 Task: Create a blank project AgileMentor with privacy Public and default view as List and in the team Taskers . Create three sections in the project as To-Do, Doing and Done
Action: Mouse moved to (83, 353)
Screenshot: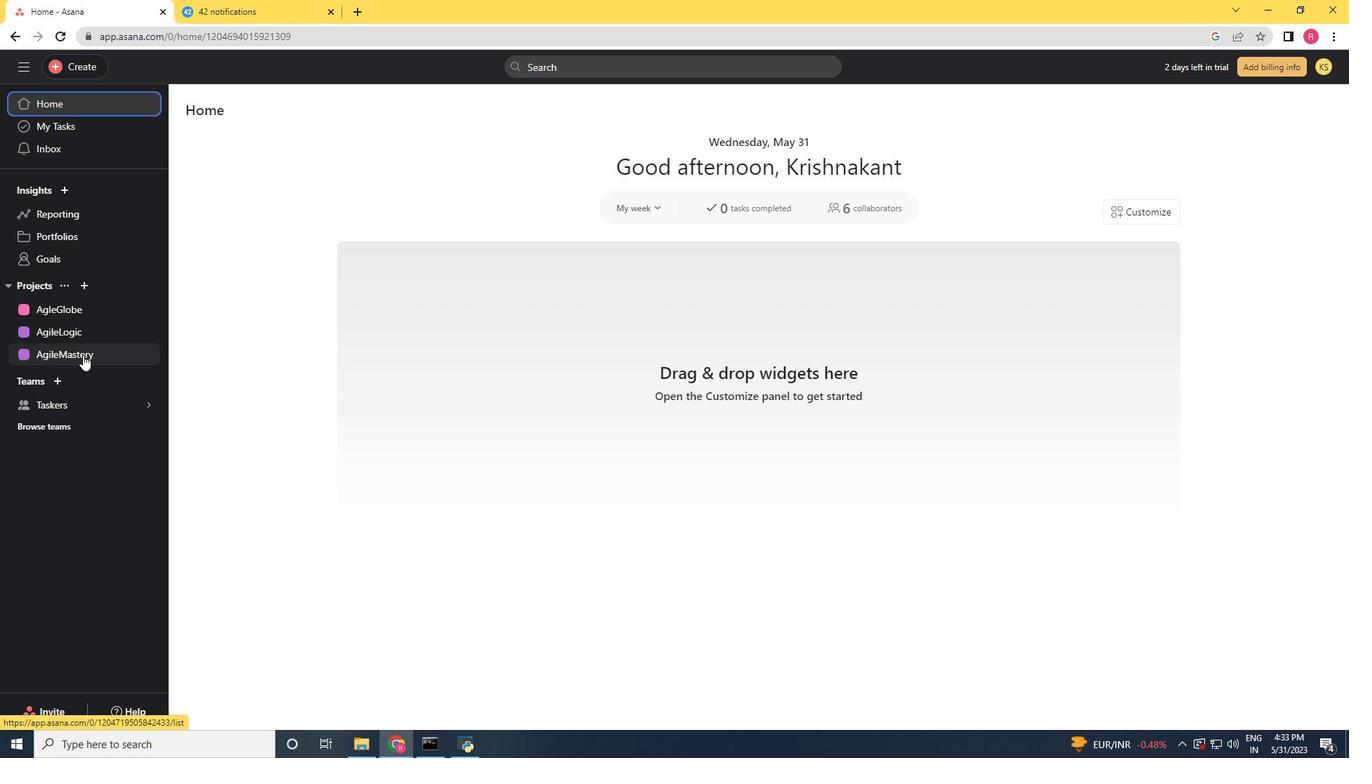 
Action: Mouse pressed left at (82, 354)
Screenshot: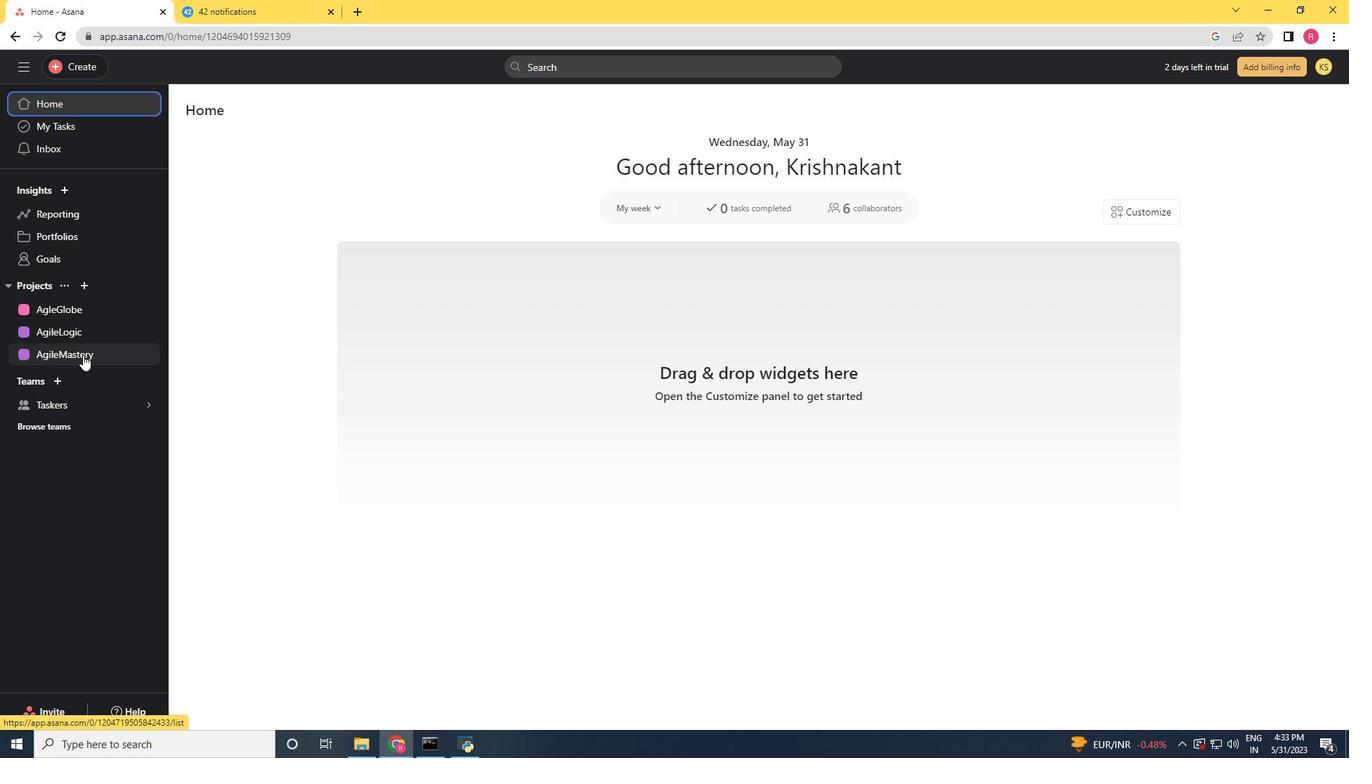 
Action: Mouse moved to (1297, 117)
Screenshot: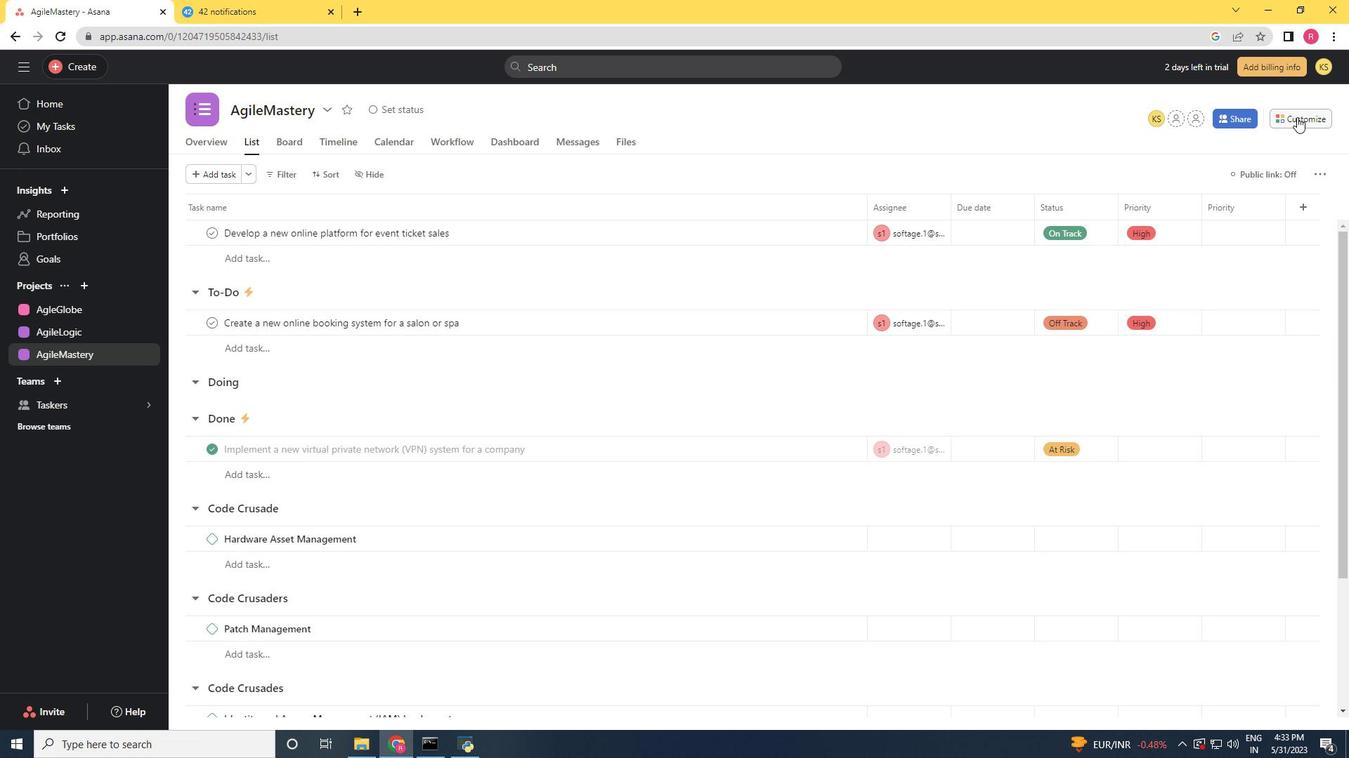 
Action: Mouse pressed left at (1297, 117)
Screenshot: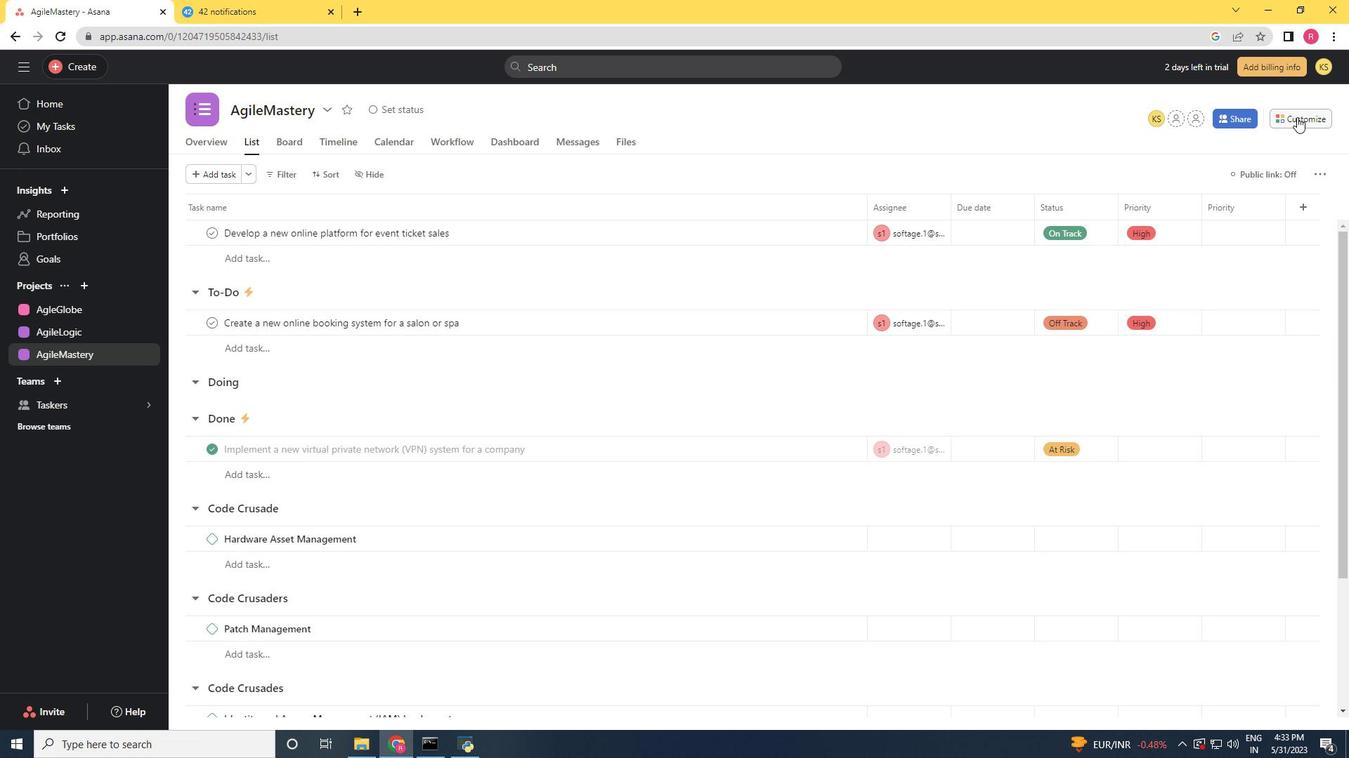 
Action: Mouse moved to (75, 62)
Screenshot: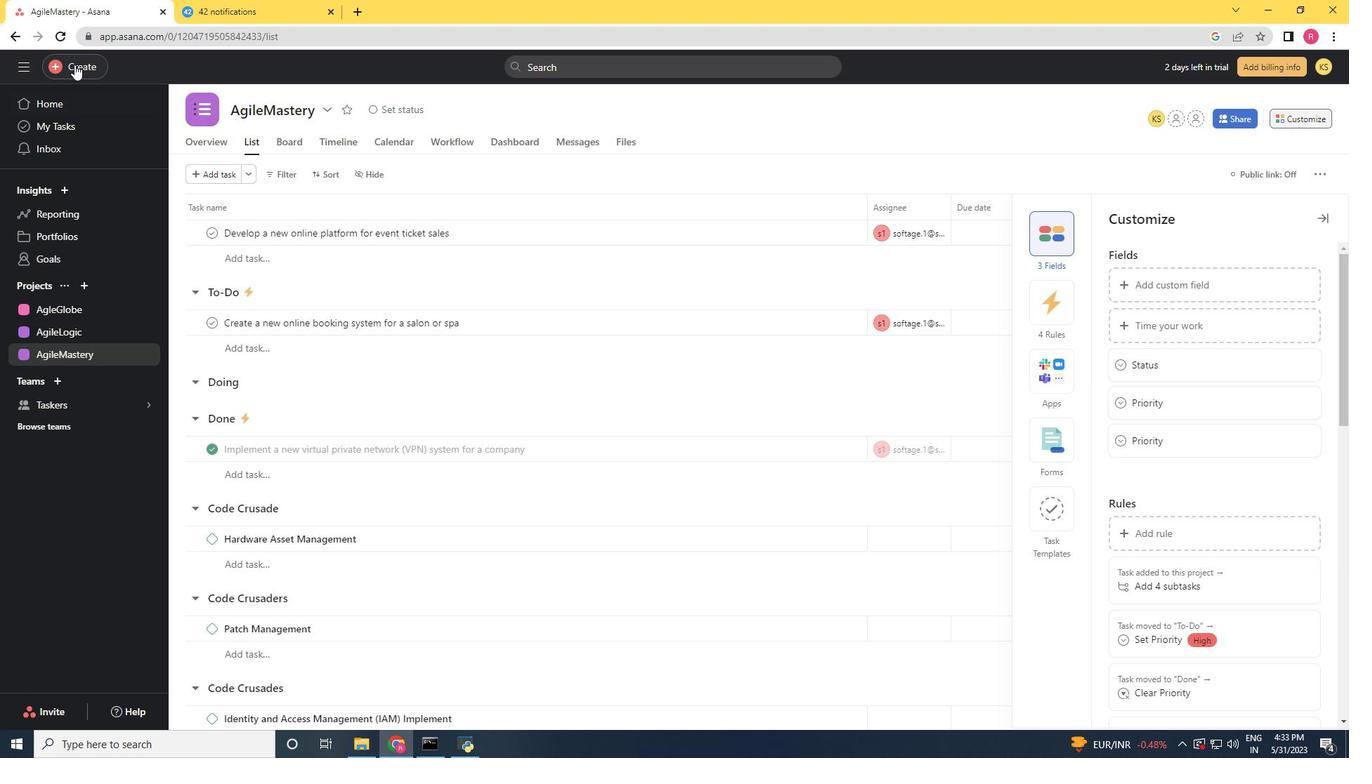 
Action: Mouse pressed left at (75, 62)
Screenshot: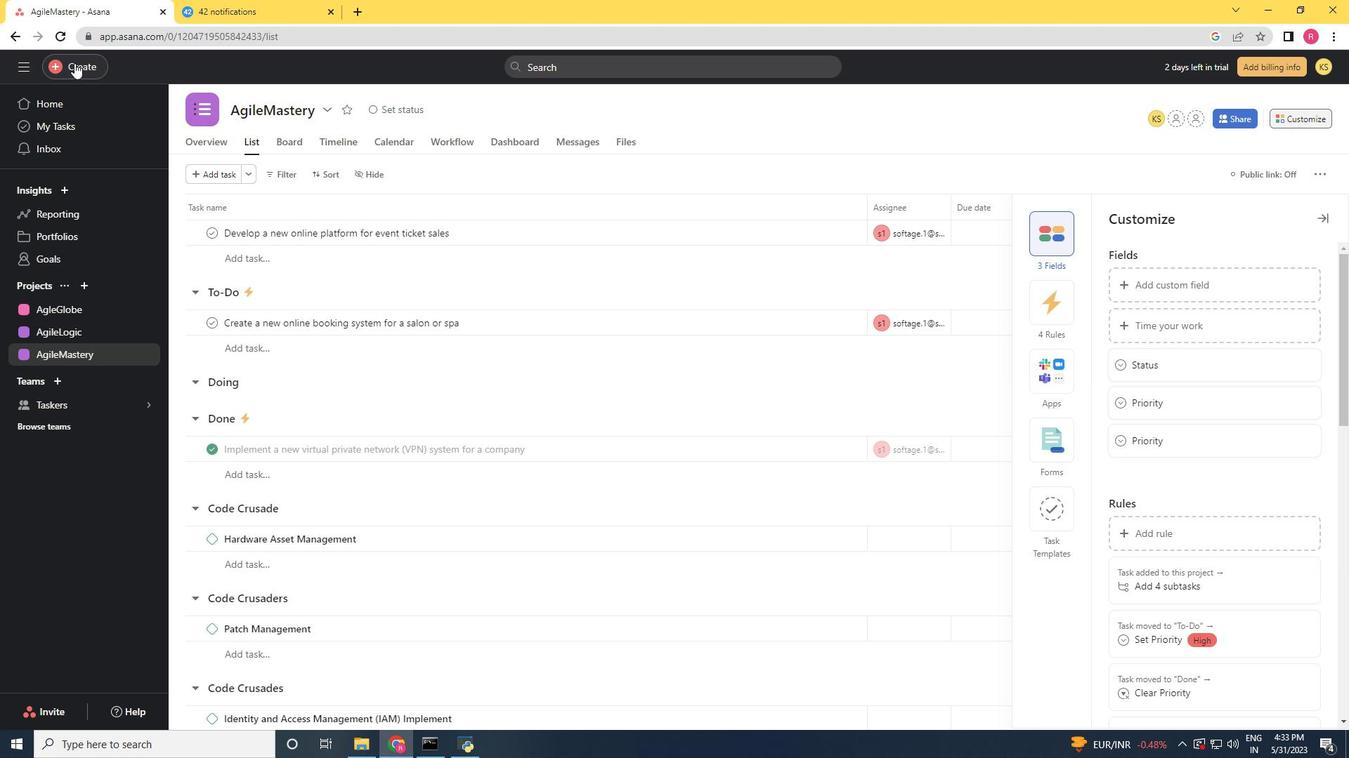 
Action: Mouse moved to (153, 90)
Screenshot: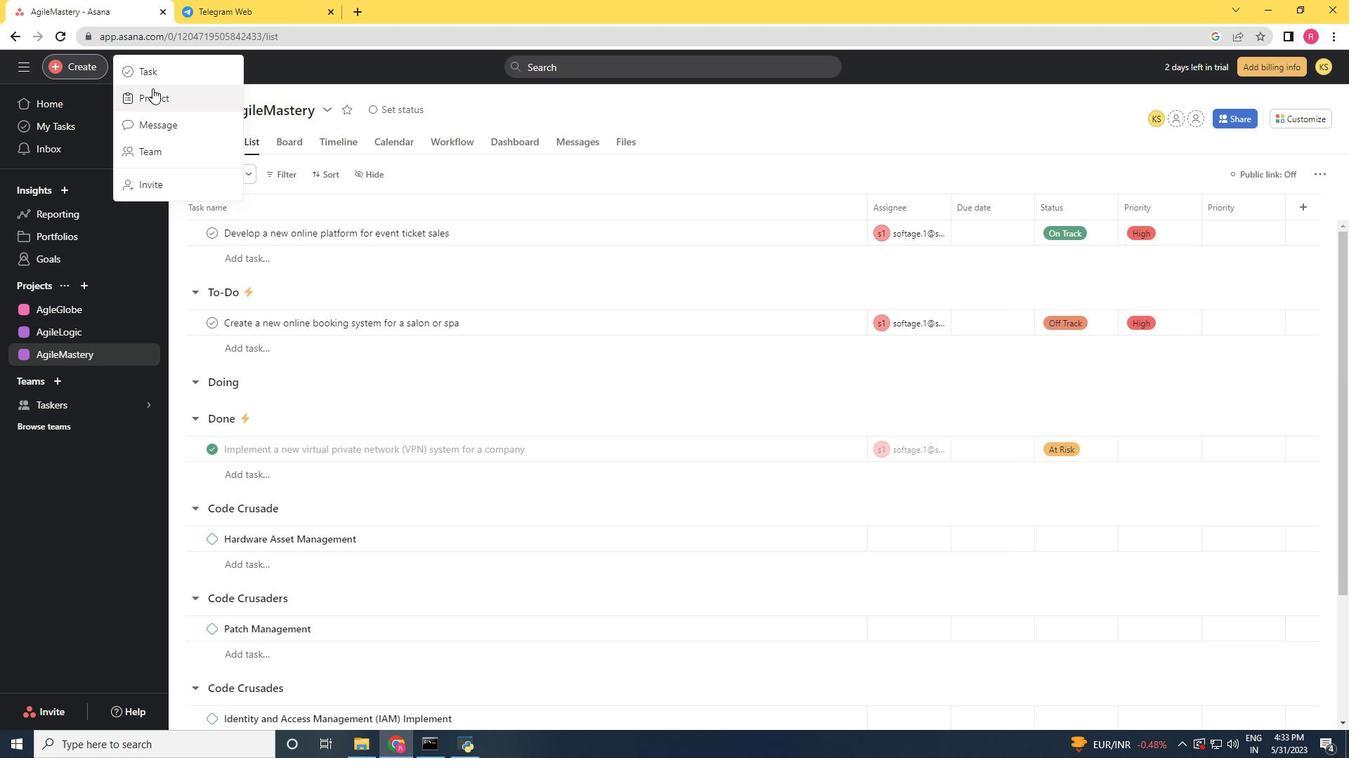 
Action: Mouse pressed left at (153, 90)
Screenshot: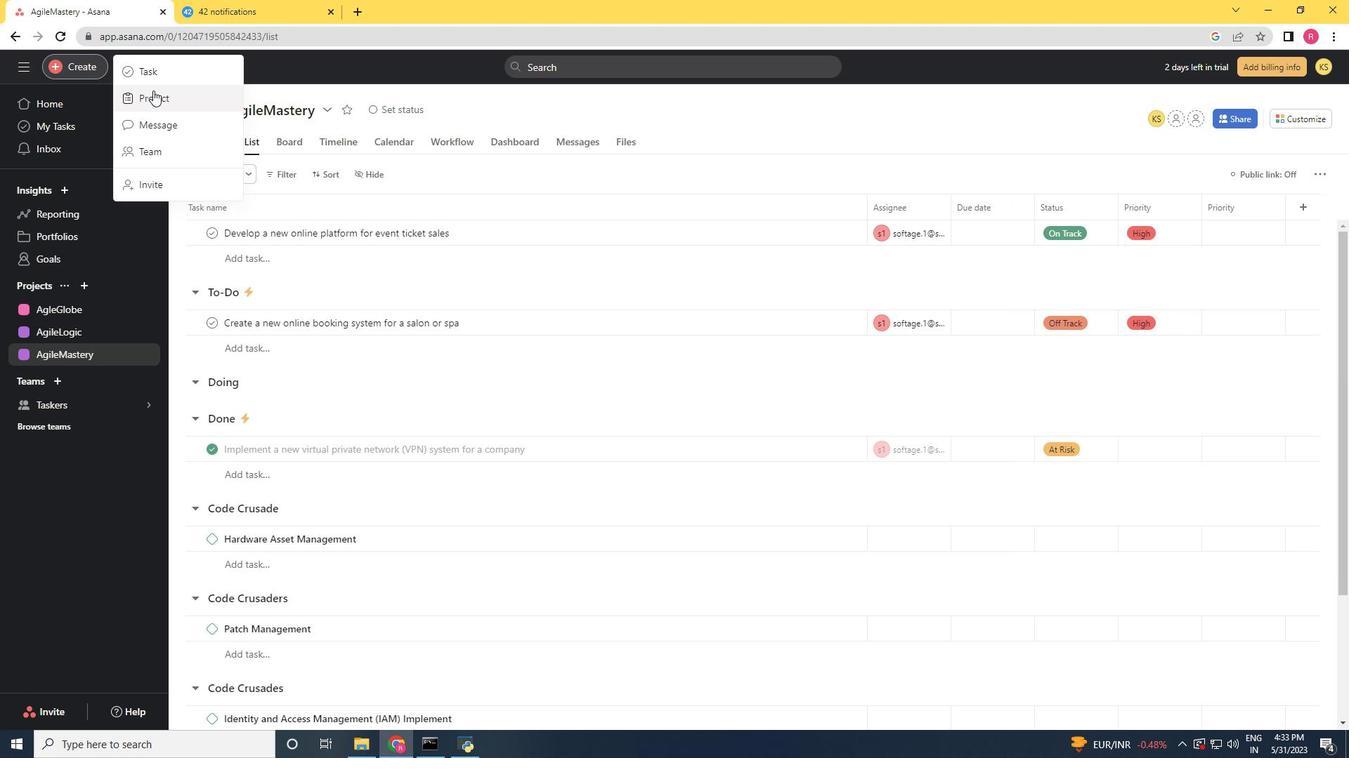 
Action: Mouse moved to (569, 380)
Screenshot: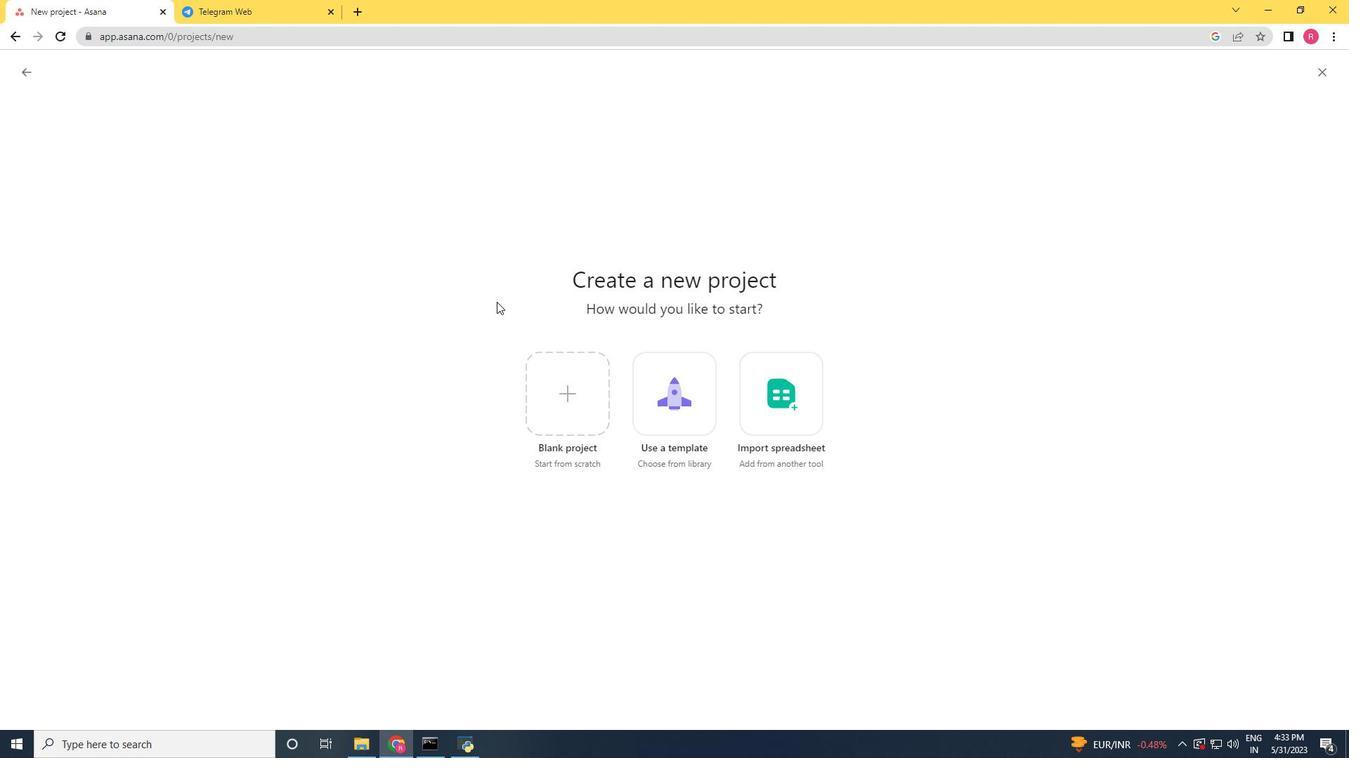 
Action: Mouse pressed left at (569, 380)
Screenshot: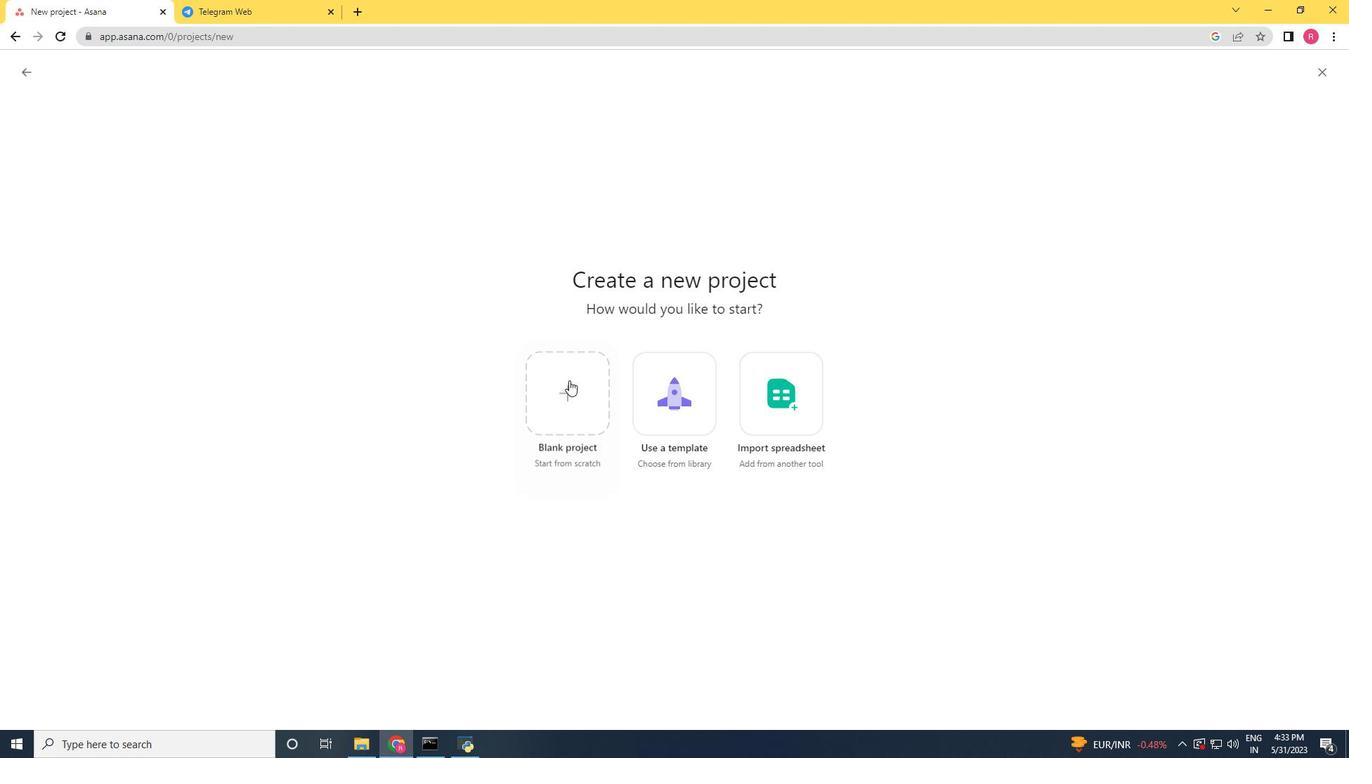
Action: Mouse moved to (569, 382)
Screenshot: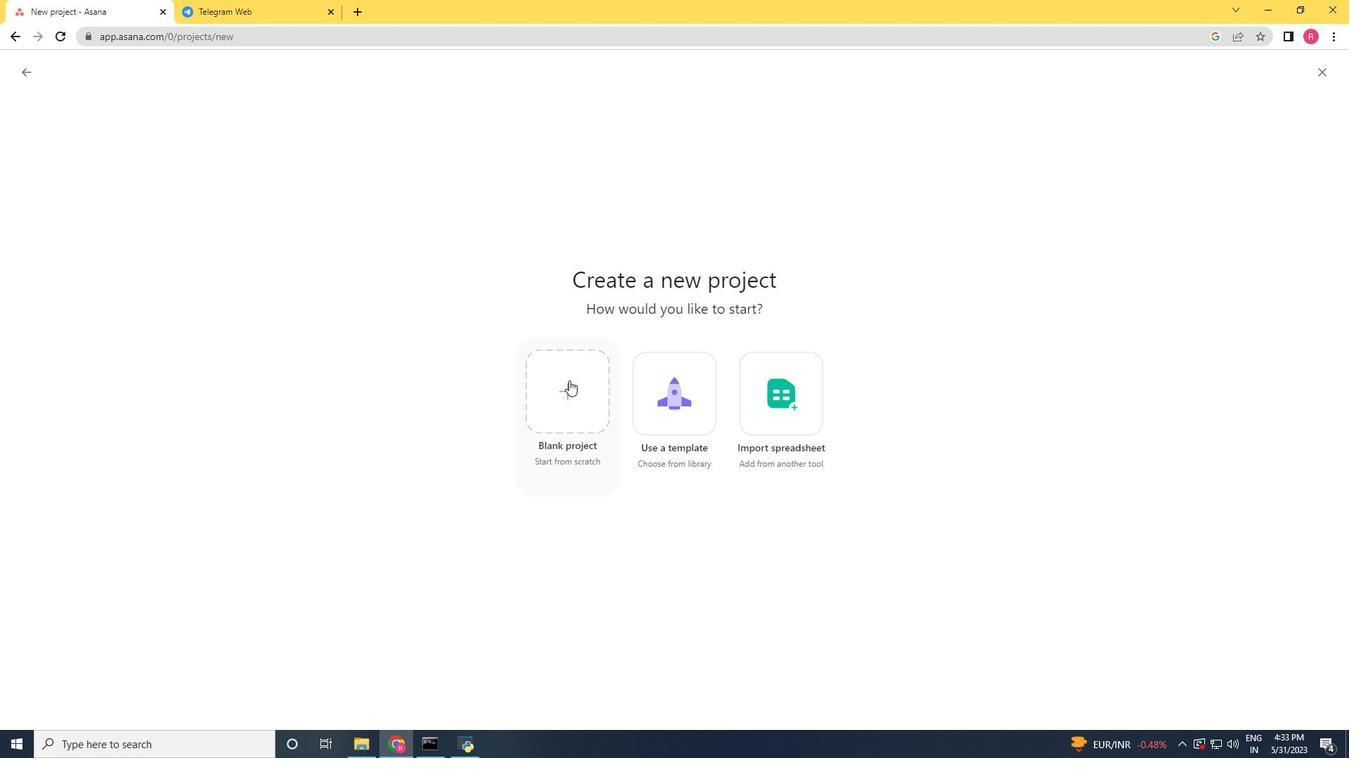 
Action: Key pressed <Key.shift>Agile<Key.space><Key.backspace><Key.shift><Key.shift><Key.shift><Key.shift><Key.shift><Key.shift><Key.shift><Key.shift>Mentor
Screenshot: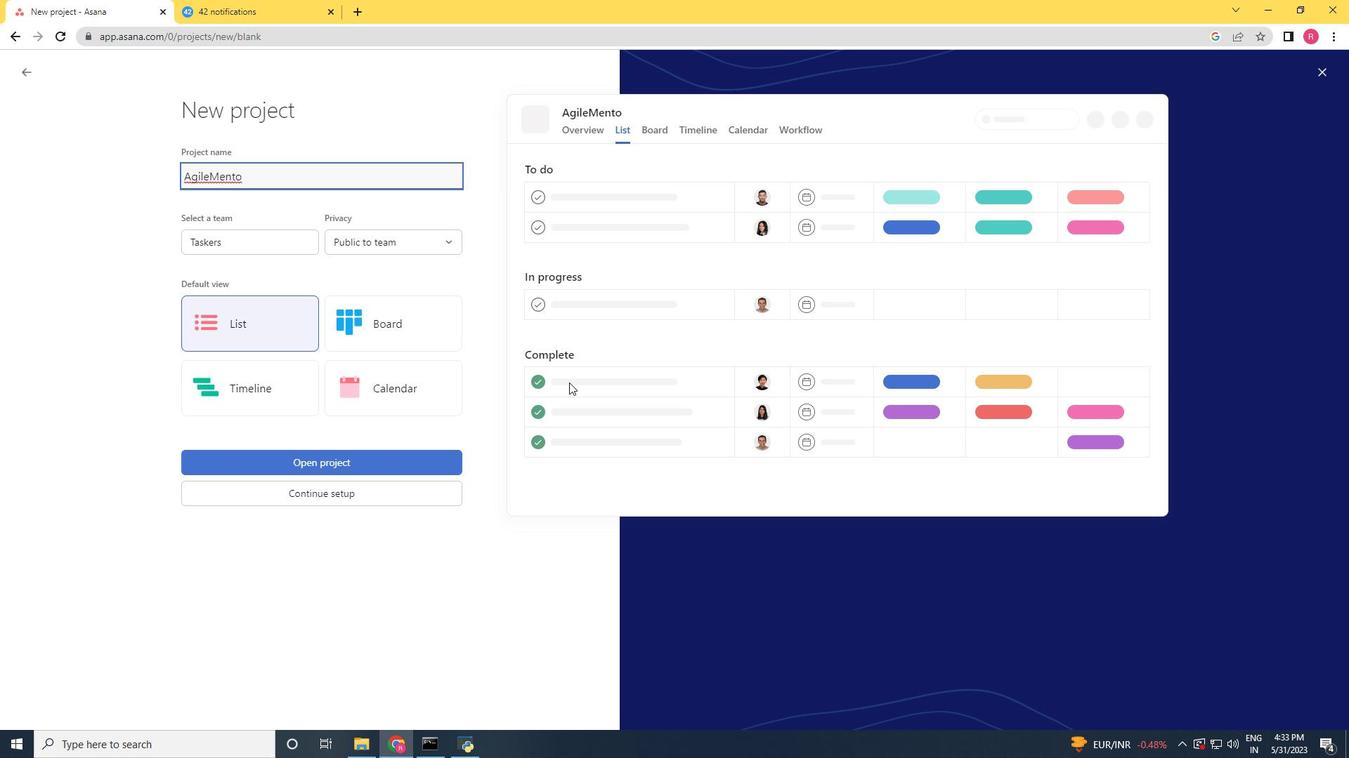 
Action: Mouse moved to (394, 241)
Screenshot: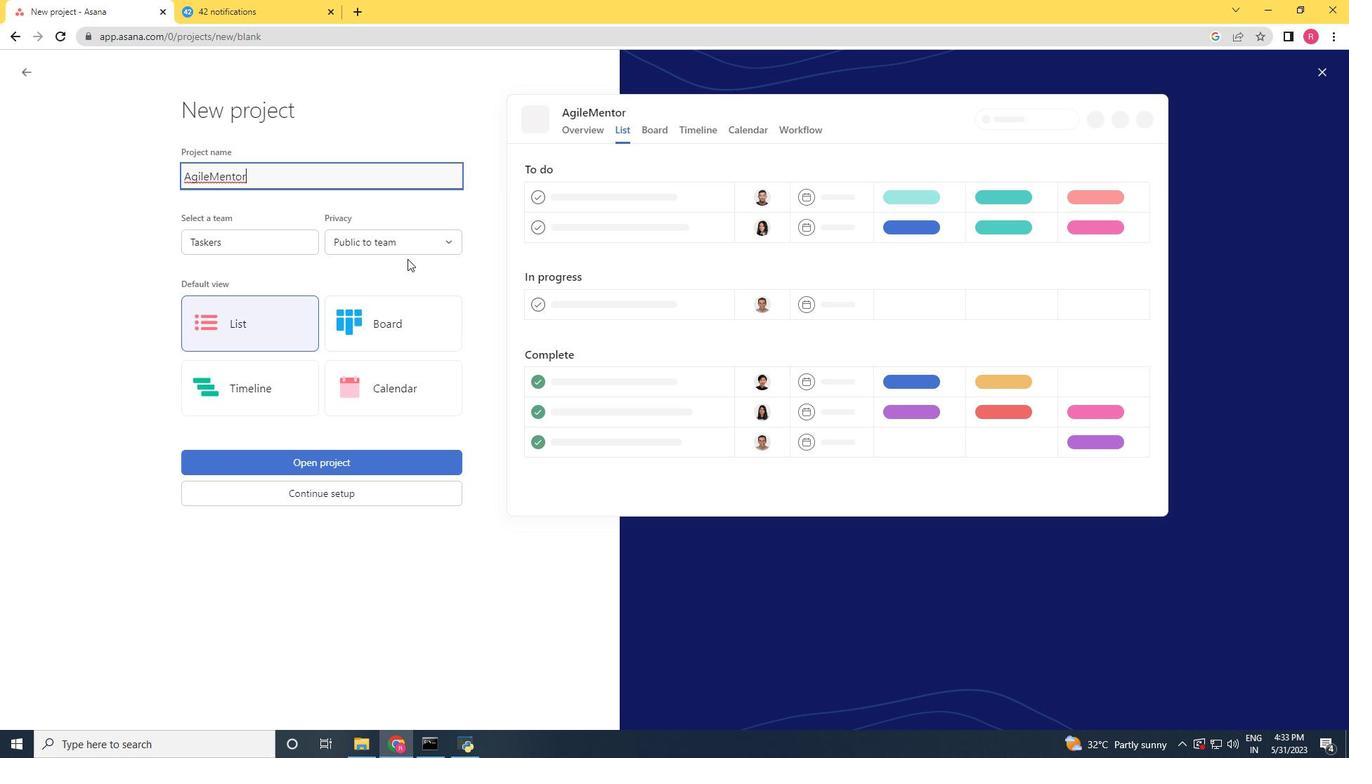 
Action: Mouse pressed left at (394, 241)
Screenshot: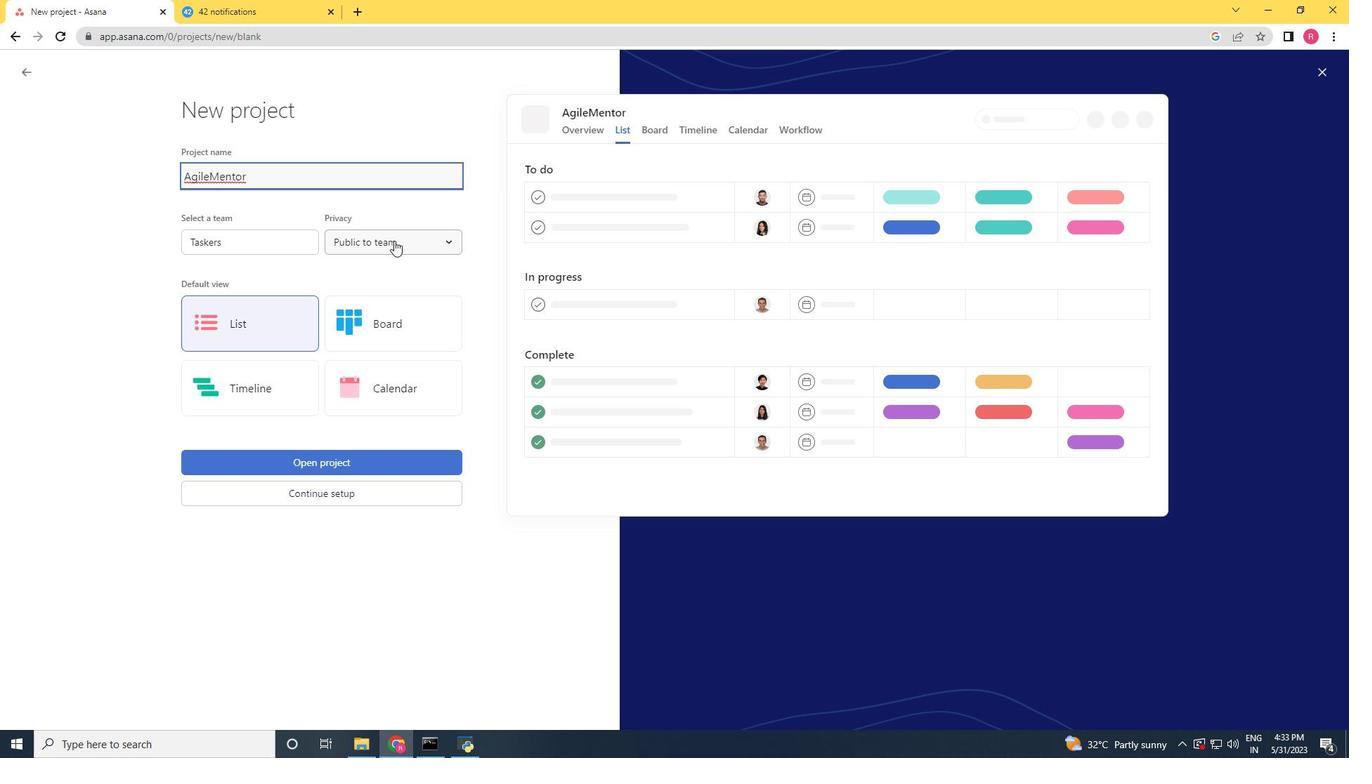 
Action: Mouse moved to (401, 264)
Screenshot: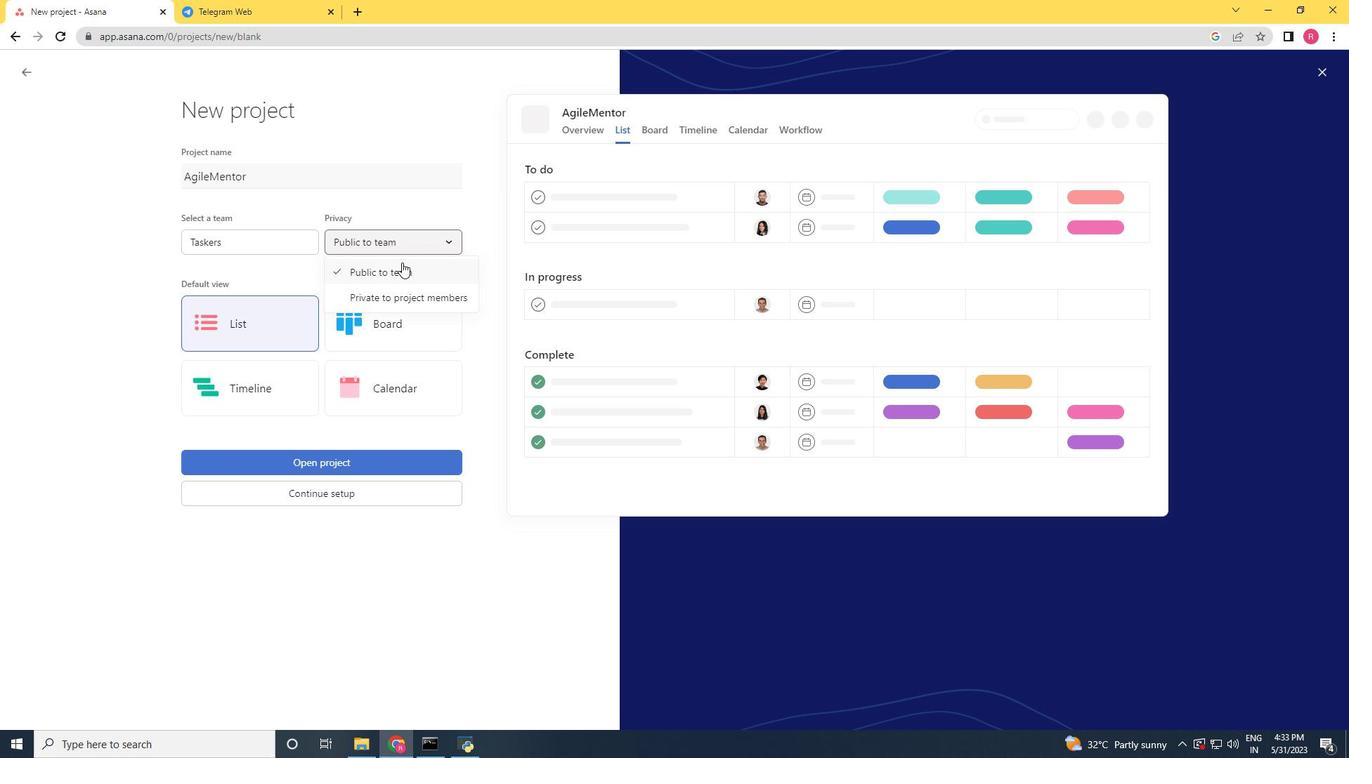 
Action: Mouse pressed left at (401, 264)
Screenshot: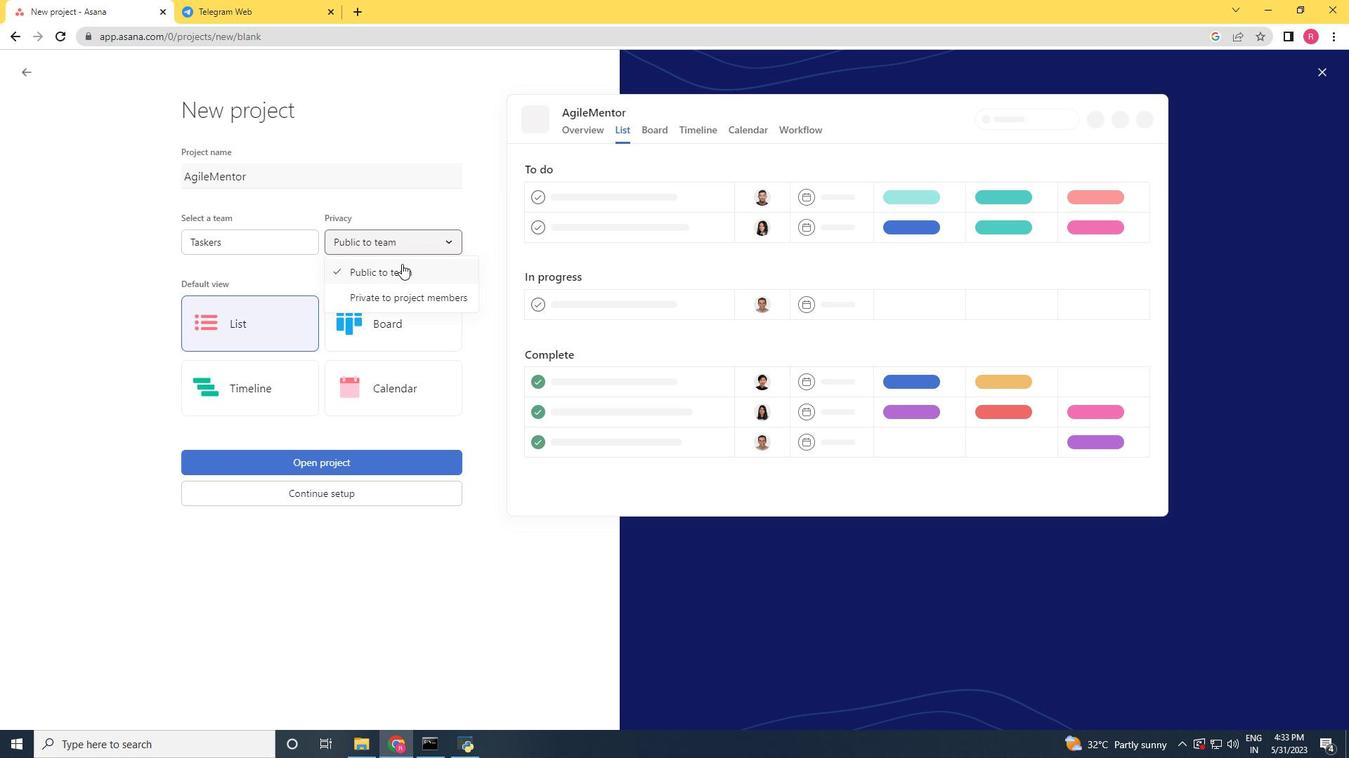 
Action: Mouse moved to (274, 319)
Screenshot: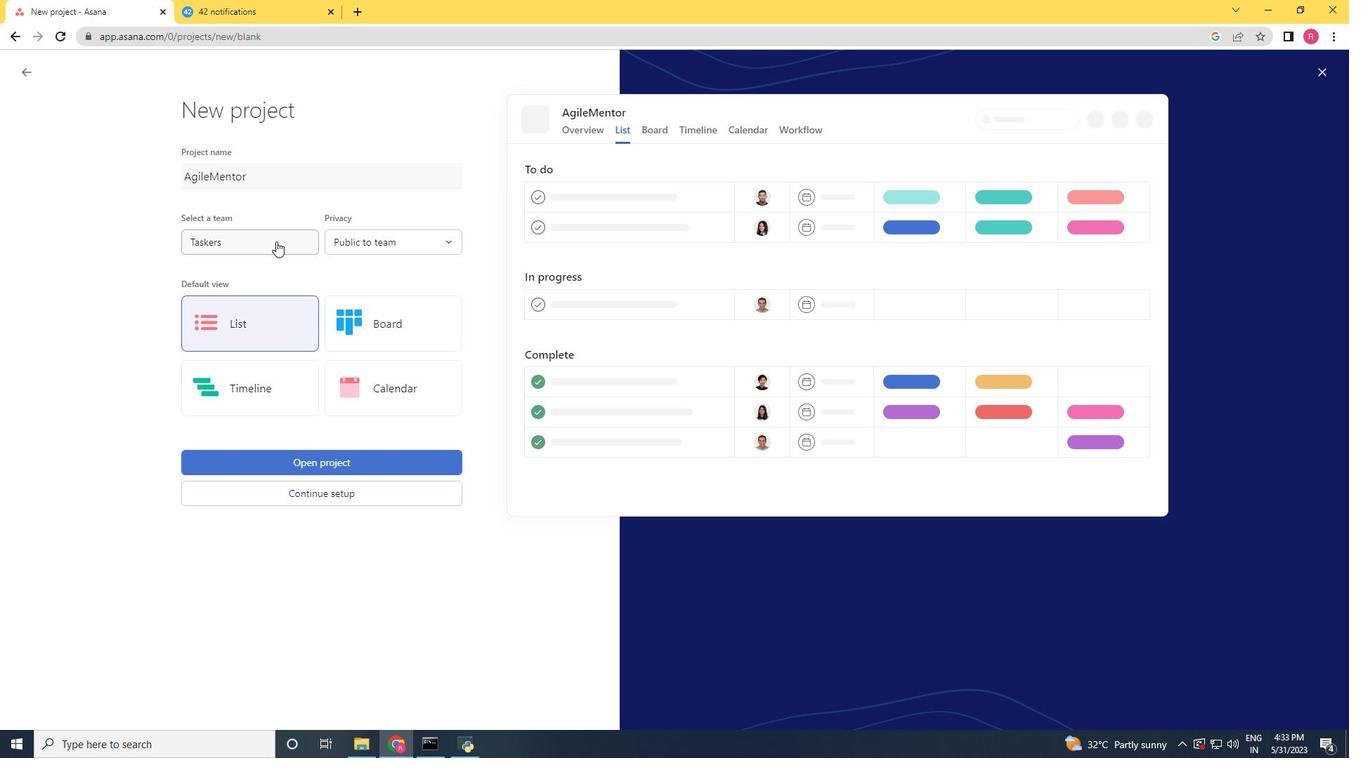 
Action: Mouse pressed left at (274, 319)
Screenshot: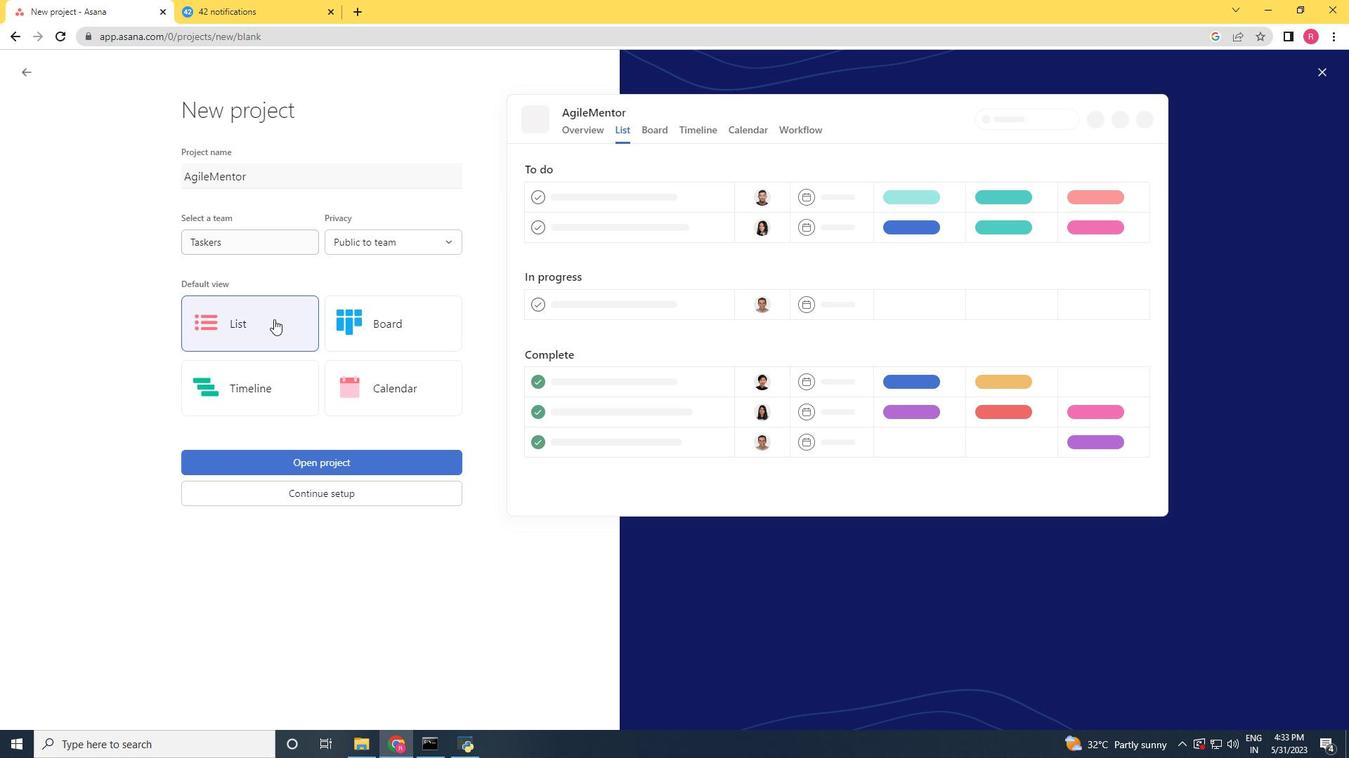 
Action: Mouse moved to (243, 232)
Screenshot: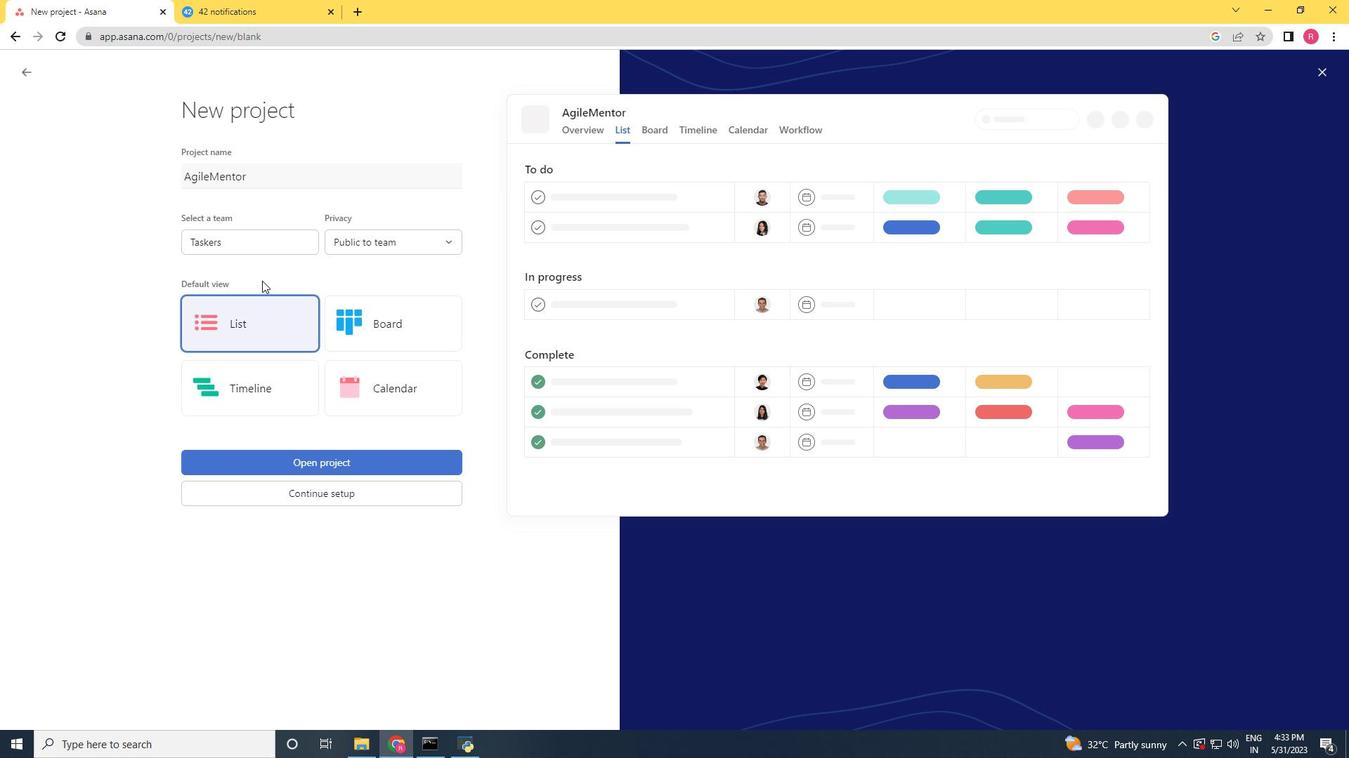 
Action: Mouse pressed left at (243, 232)
Screenshot: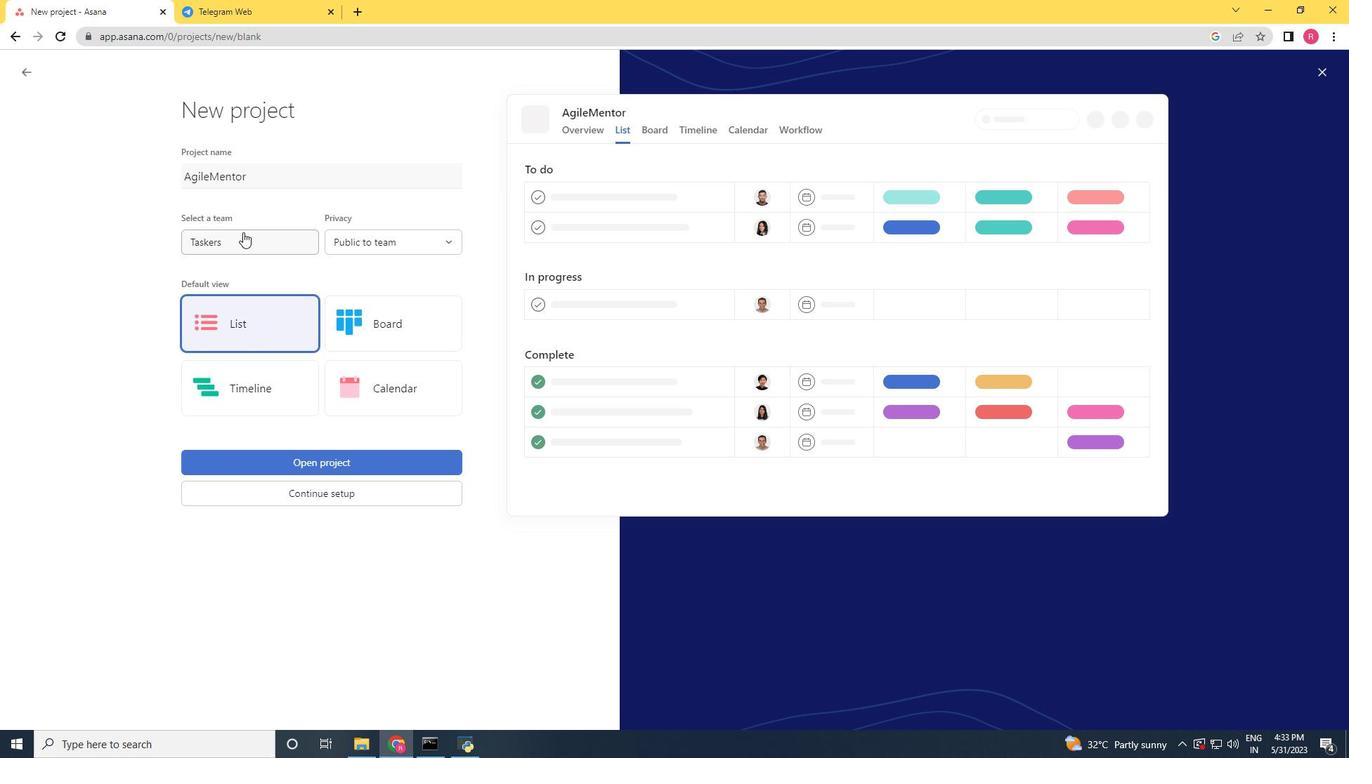 
Action: Mouse moved to (255, 270)
Screenshot: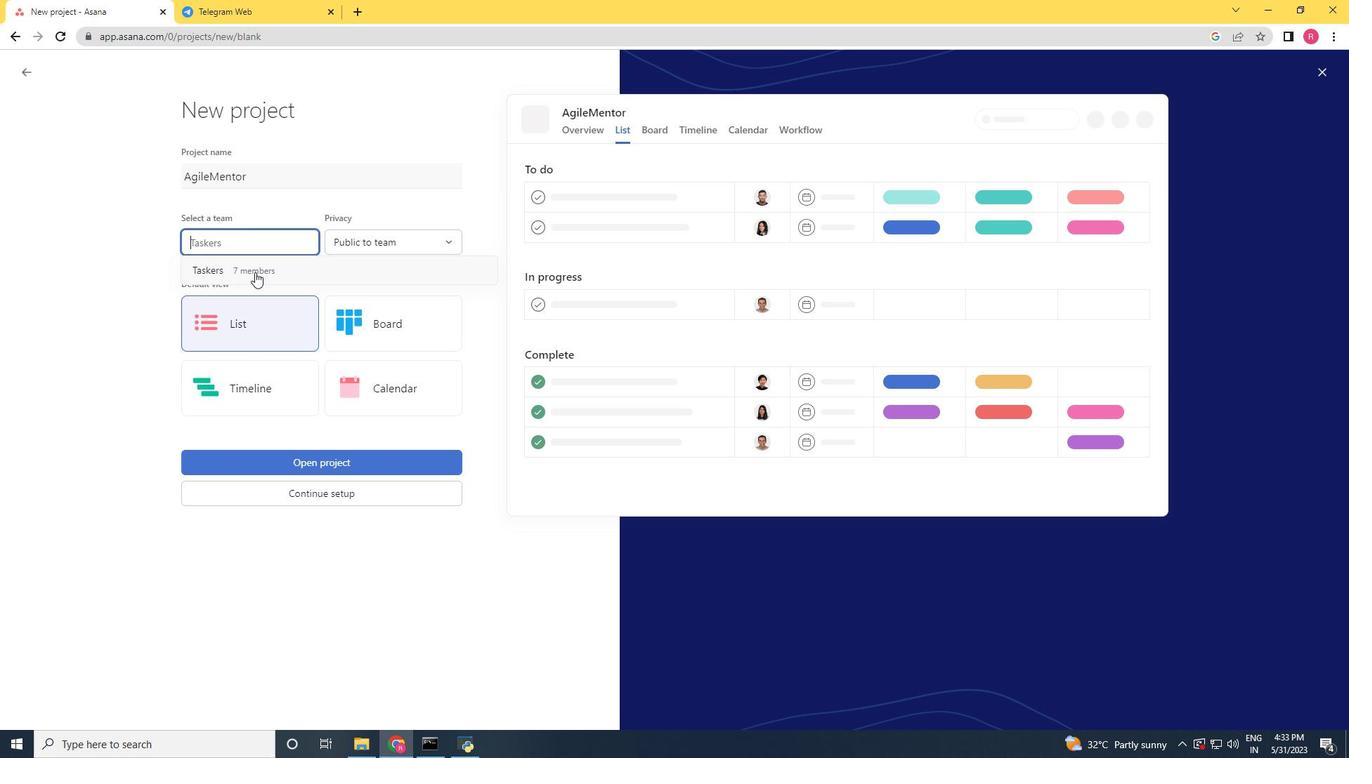 
Action: Mouse pressed left at (255, 270)
Screenshot: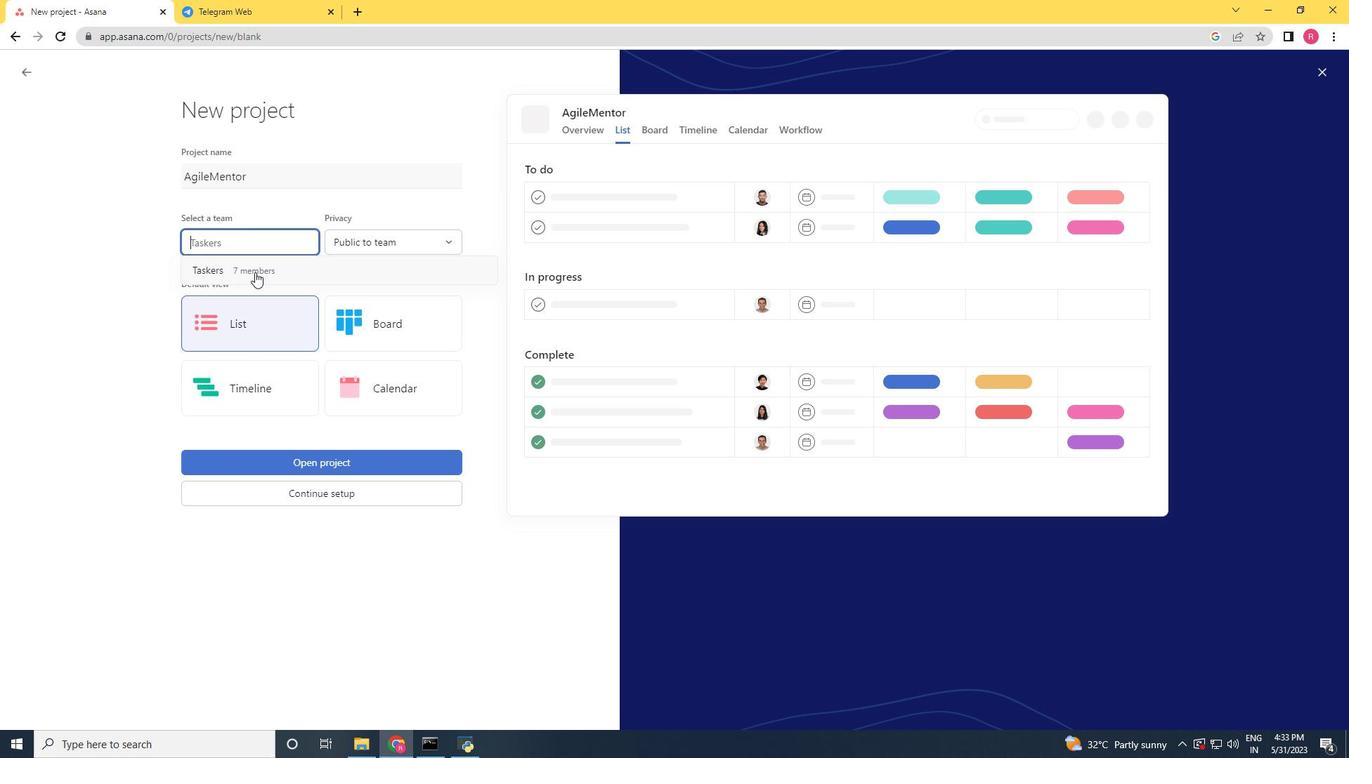 
Action: Mouse moved to (294, 464)
Screenshot: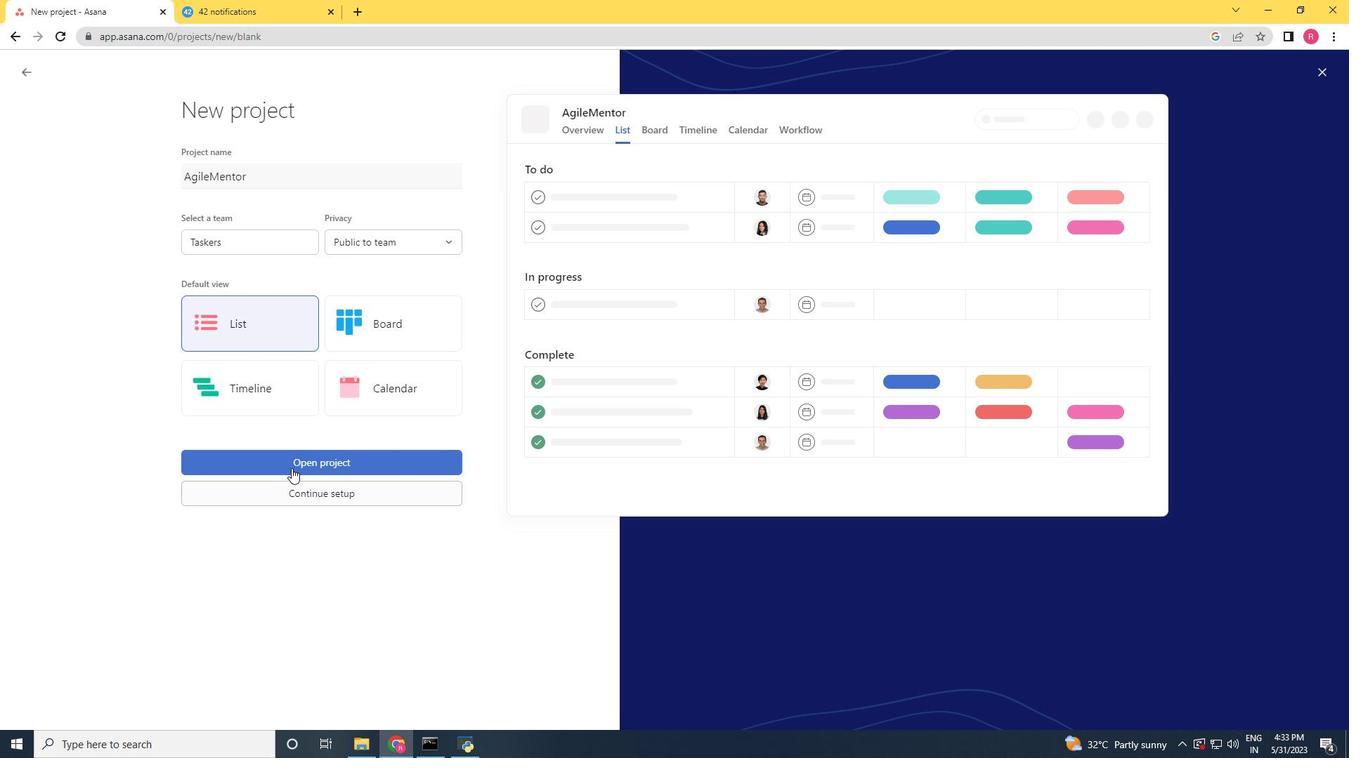 
Action: Mouse pressed left at (294, 464)
Screenshot: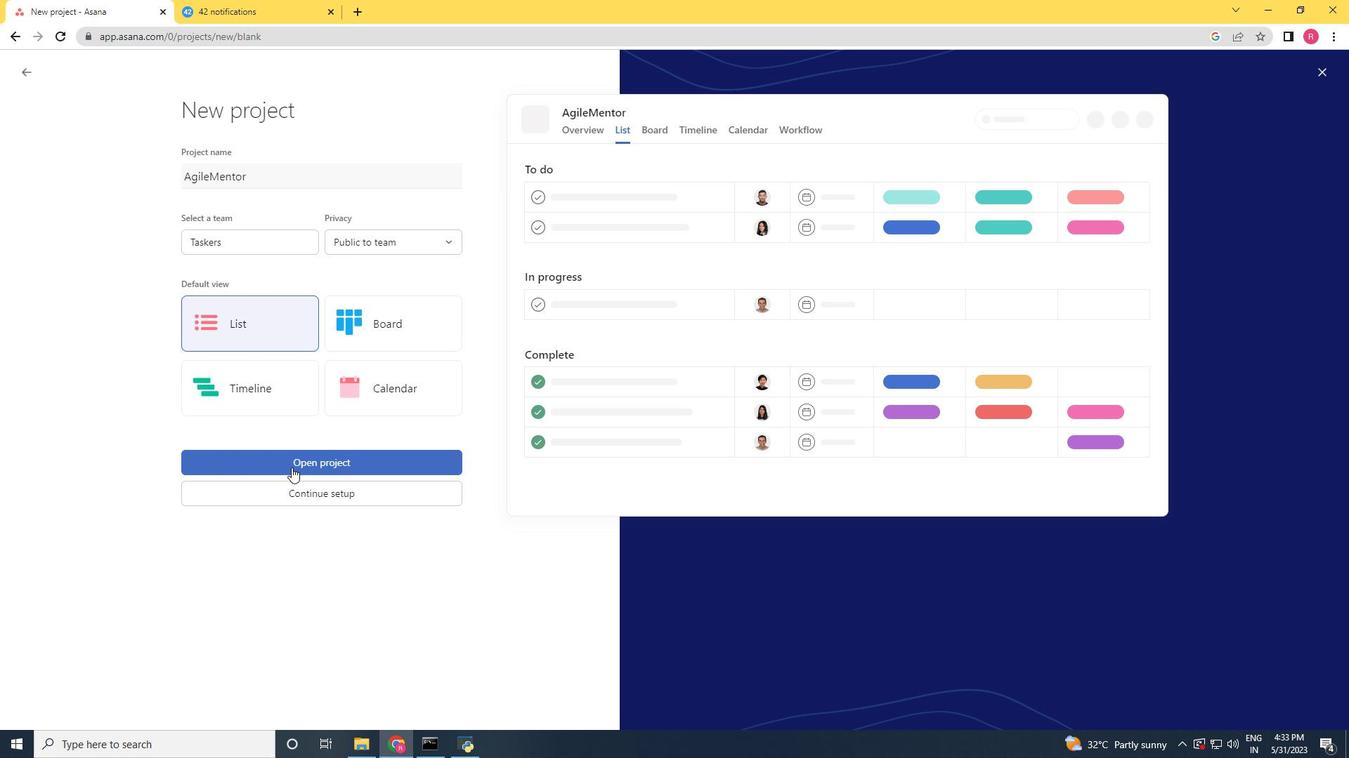 
Action: Mouse moved to (232, 309)
Screenshot: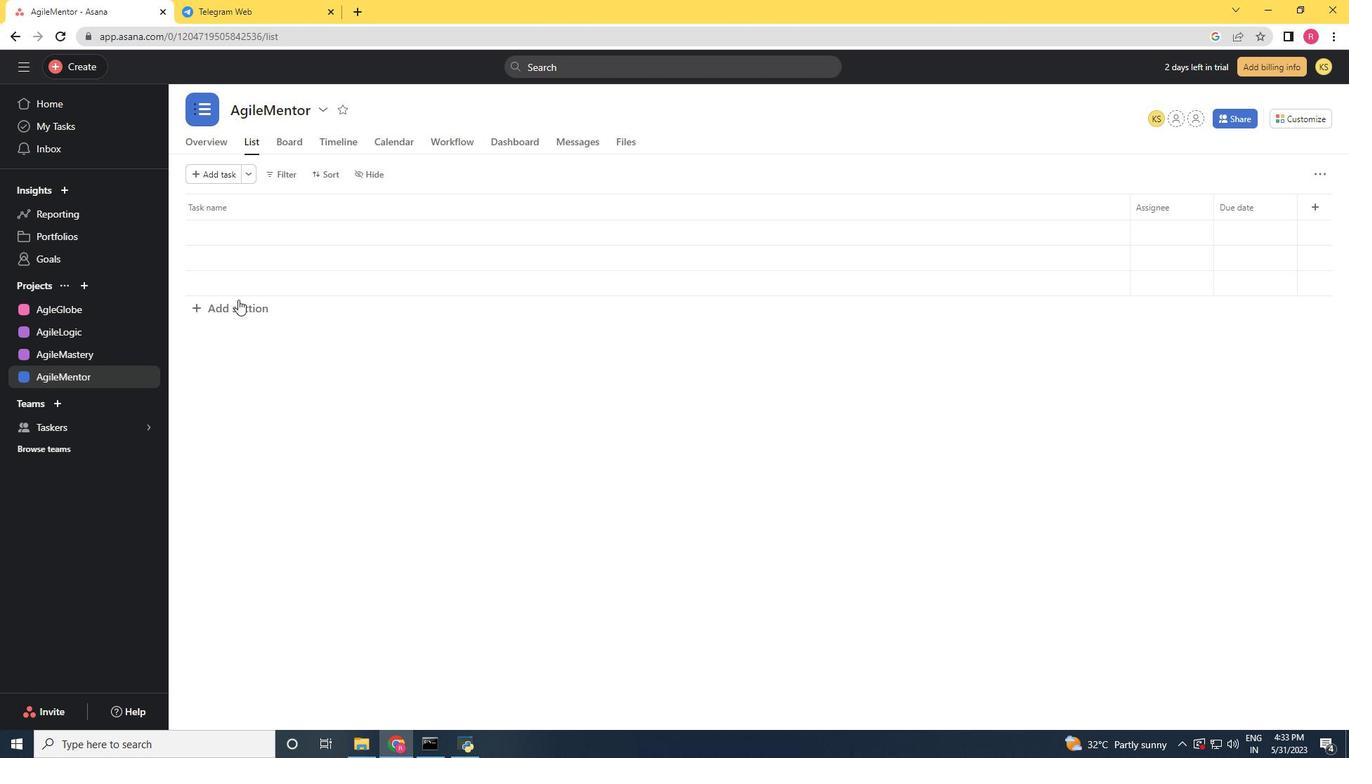 
Action: Mouse pressed left at (232, 309)
Screenshot: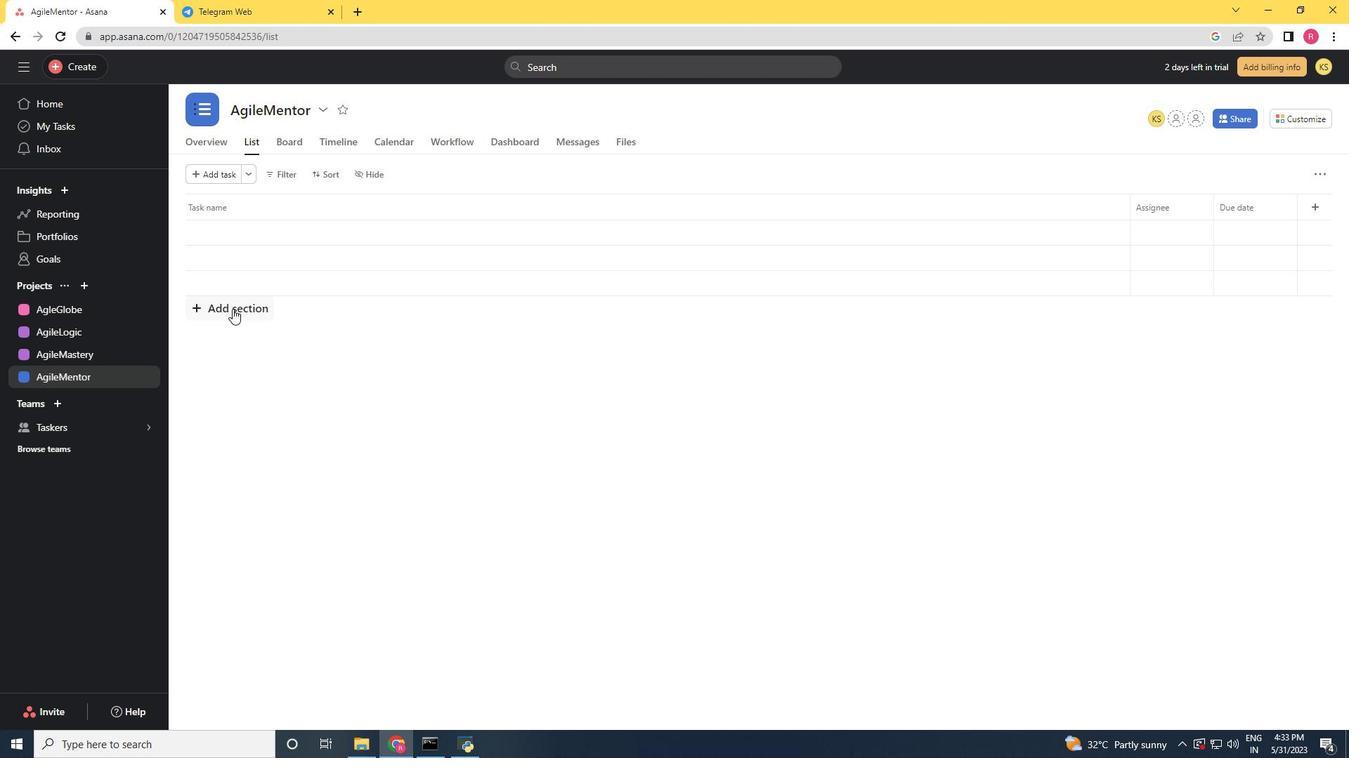 
Action: Key pressed <Key.shift><Key.shift><Key.shift><Key.shift><Key.shift><Key.shift><Key.shift><Key.shift><Key.shift><Key.shift><Key.shift><Key.shift><Key.shift>T<Key.shift>o-<Key.shift><Key.shift><Key.shift><Key.shift><Key.shift><Key.shift><Key.shift><Key.shift><Key.shift><Key.shift><Key.shift><Key.shift><Key.shift>Do
Screenshot: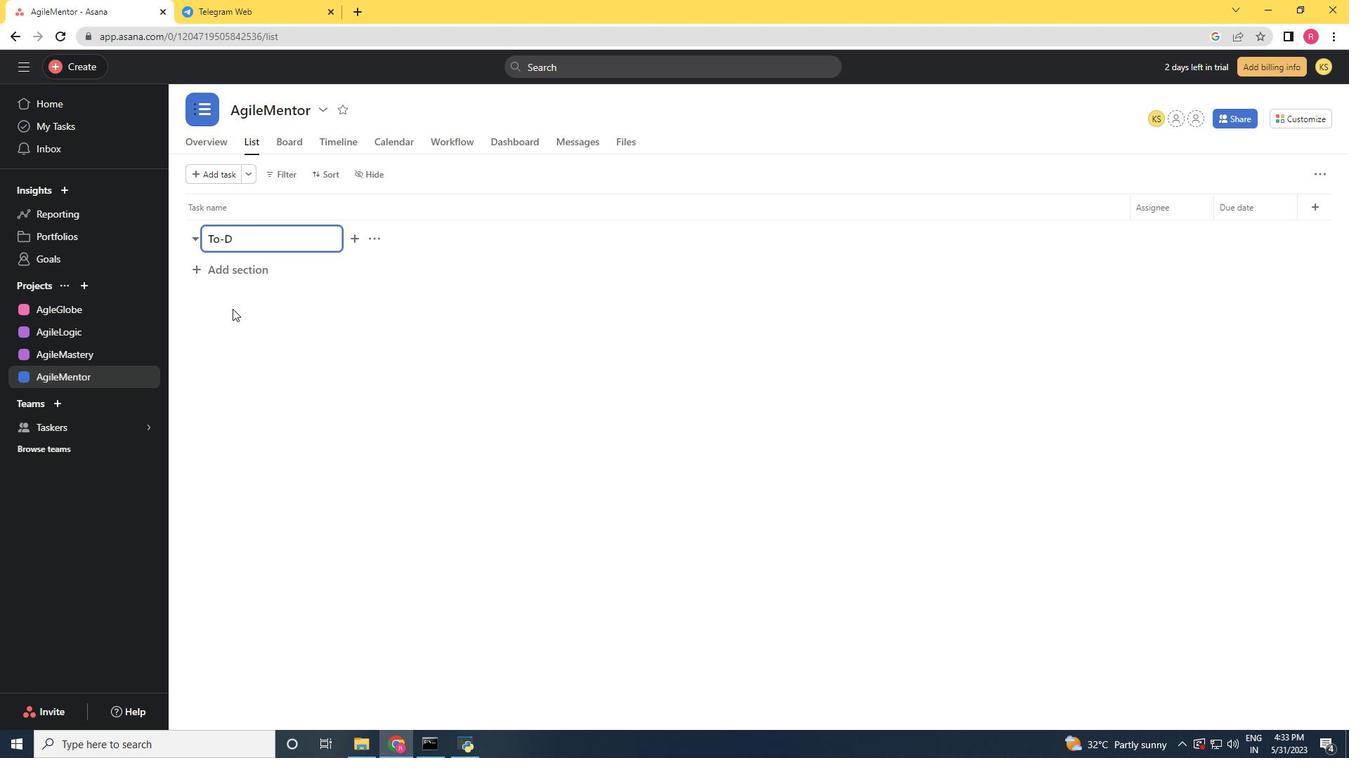 
Action: Mouse moved to (241, 271)
Screenshot: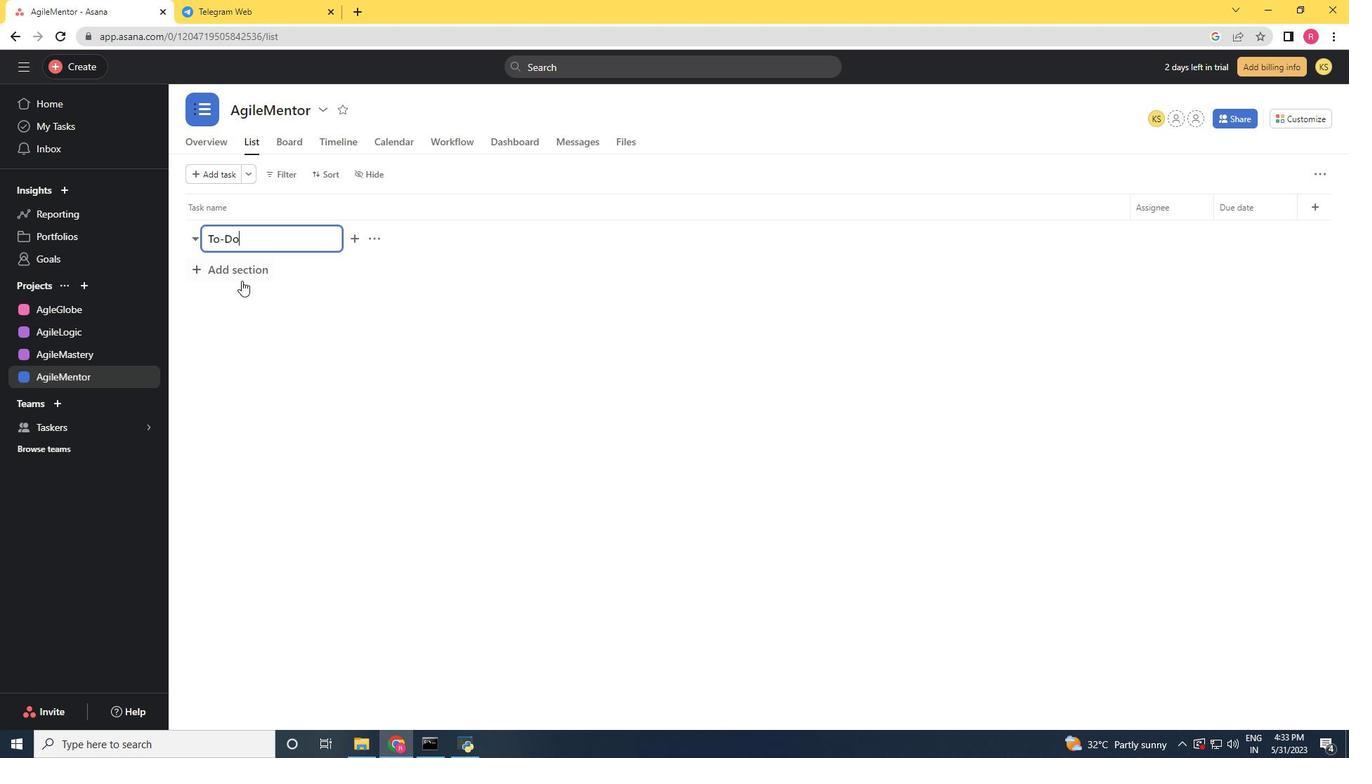 
Action: Mouse pressed left at (241, 271)
Screenshot: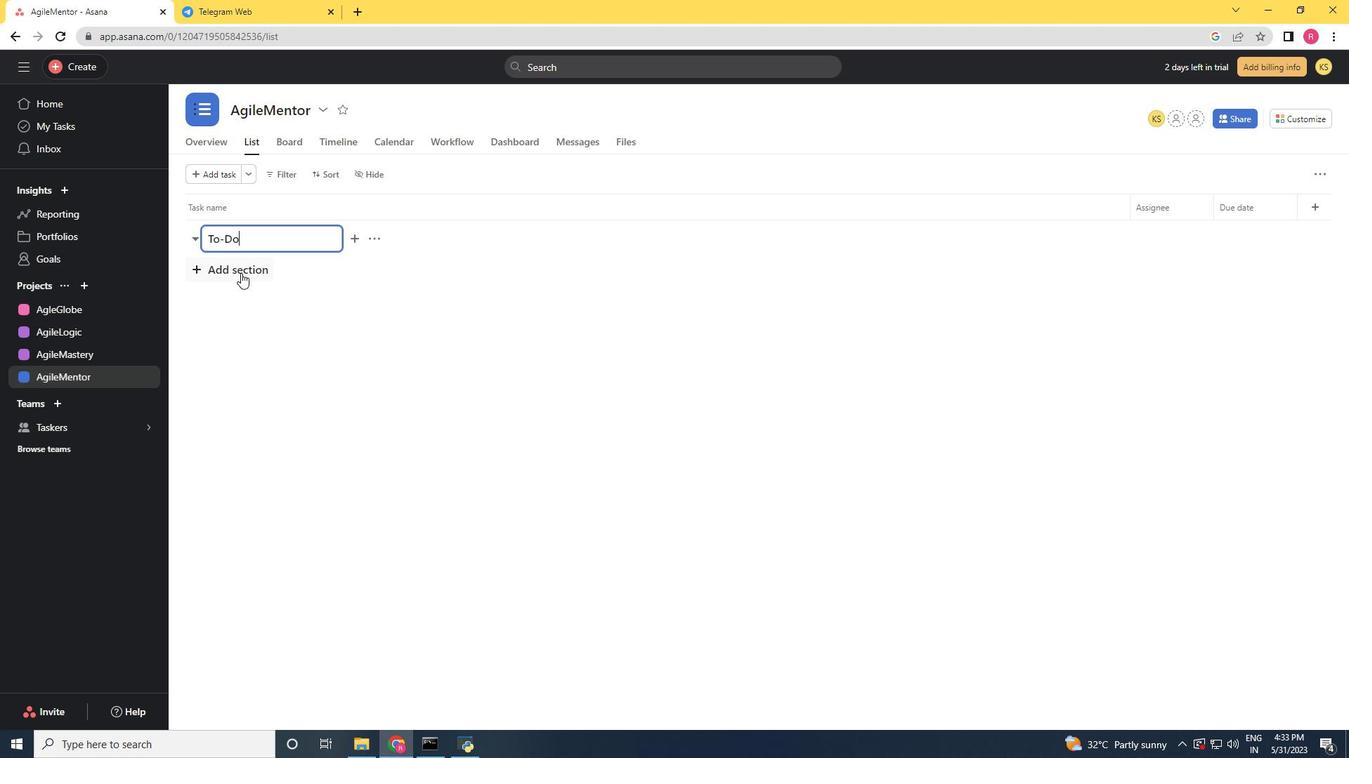 
Action: Key pressed <Key.shift><Key.shift><Key.shift><Key.shift><Key.shift><Key.shift><Key.shift><Key.shift>Doing
Screenshot: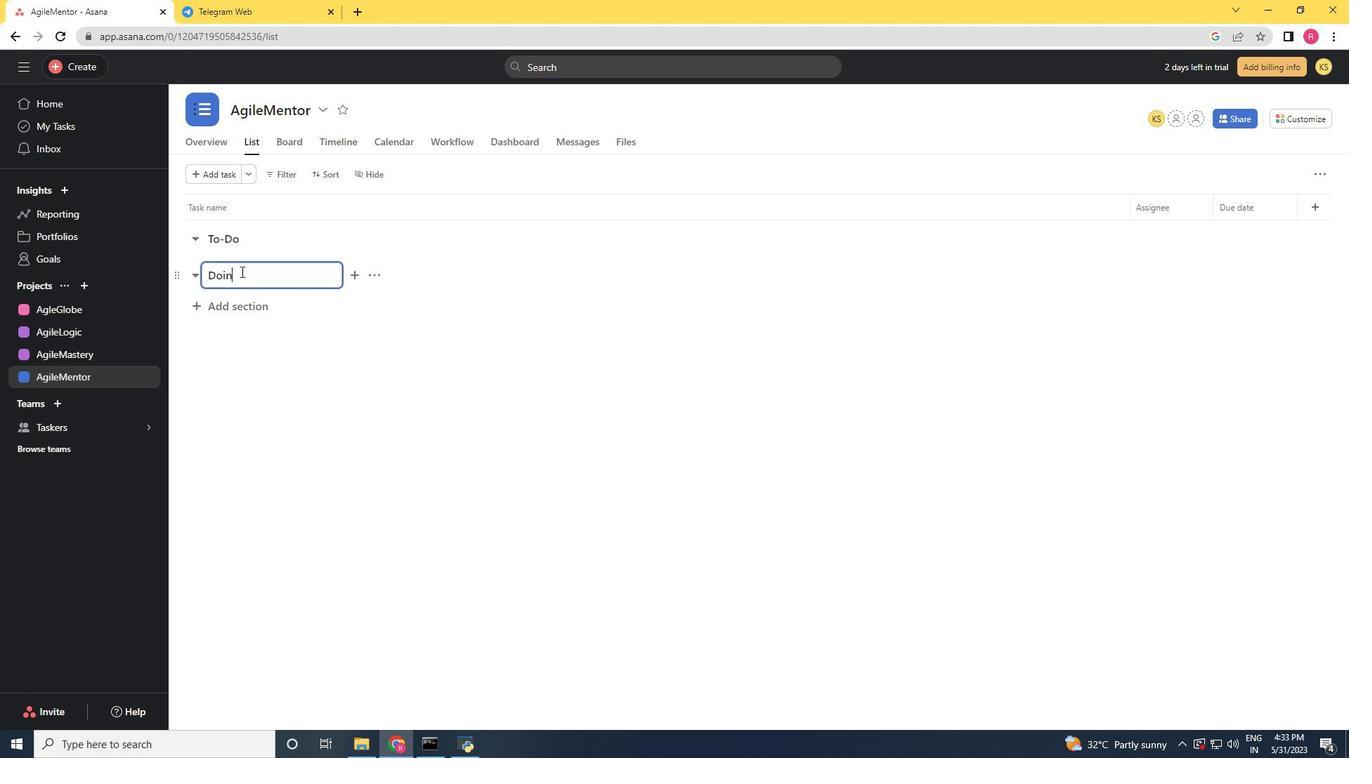 
Action: Mouse moved to (241, 298)
Screenshot: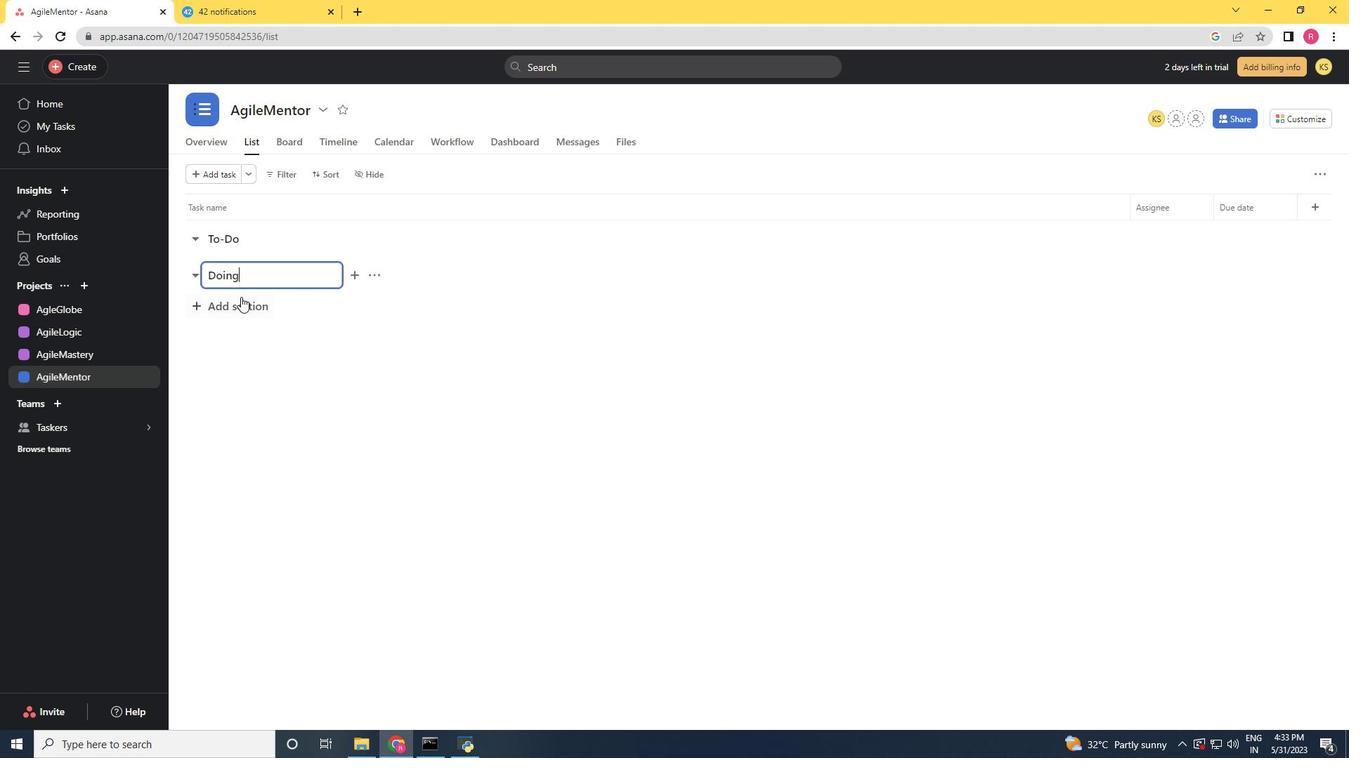 
Action: Mouse pressed left at (241, 298)
Screenshot: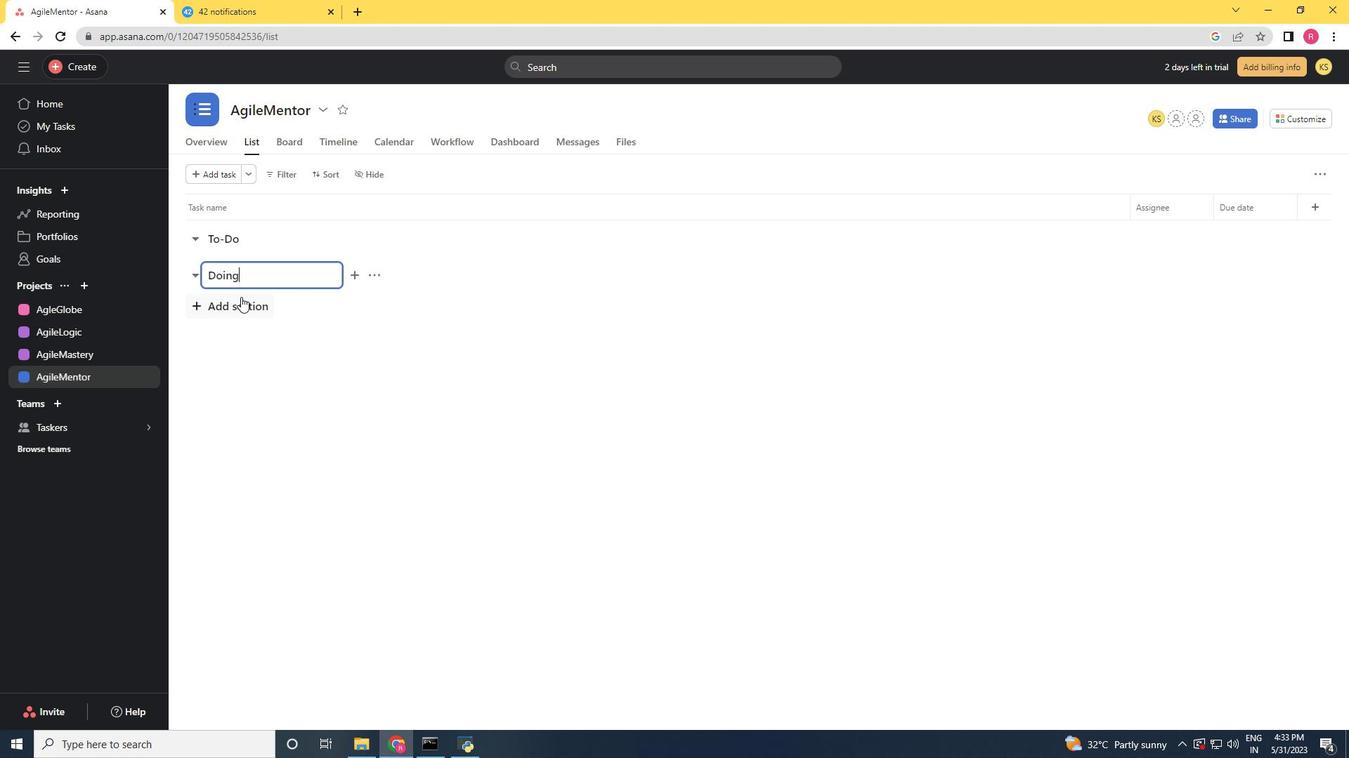 
Action: Mouse moved to (238, 299)
Screenshot: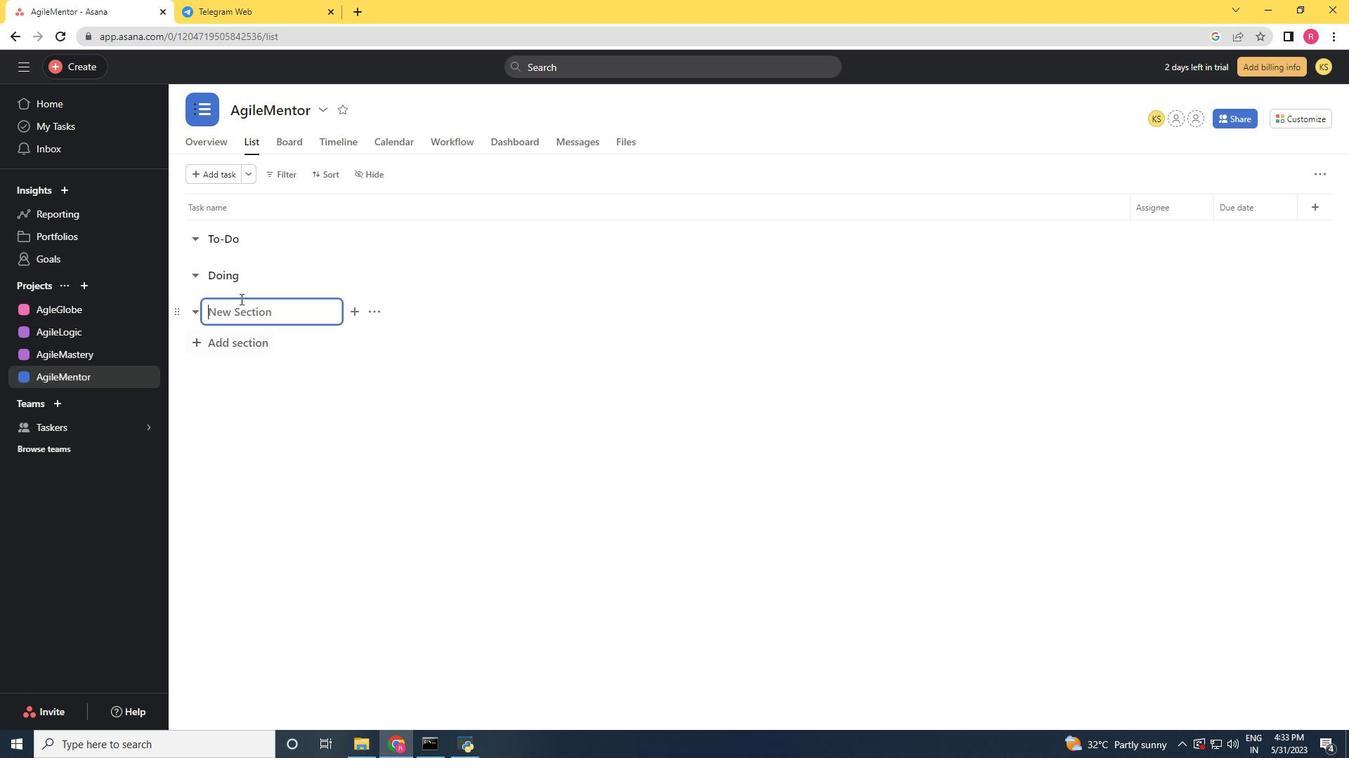 
Action: Key pressed <Key.shift><Key.shift><Key.shift><Key.shift><Key.shift>Done
Screenshot: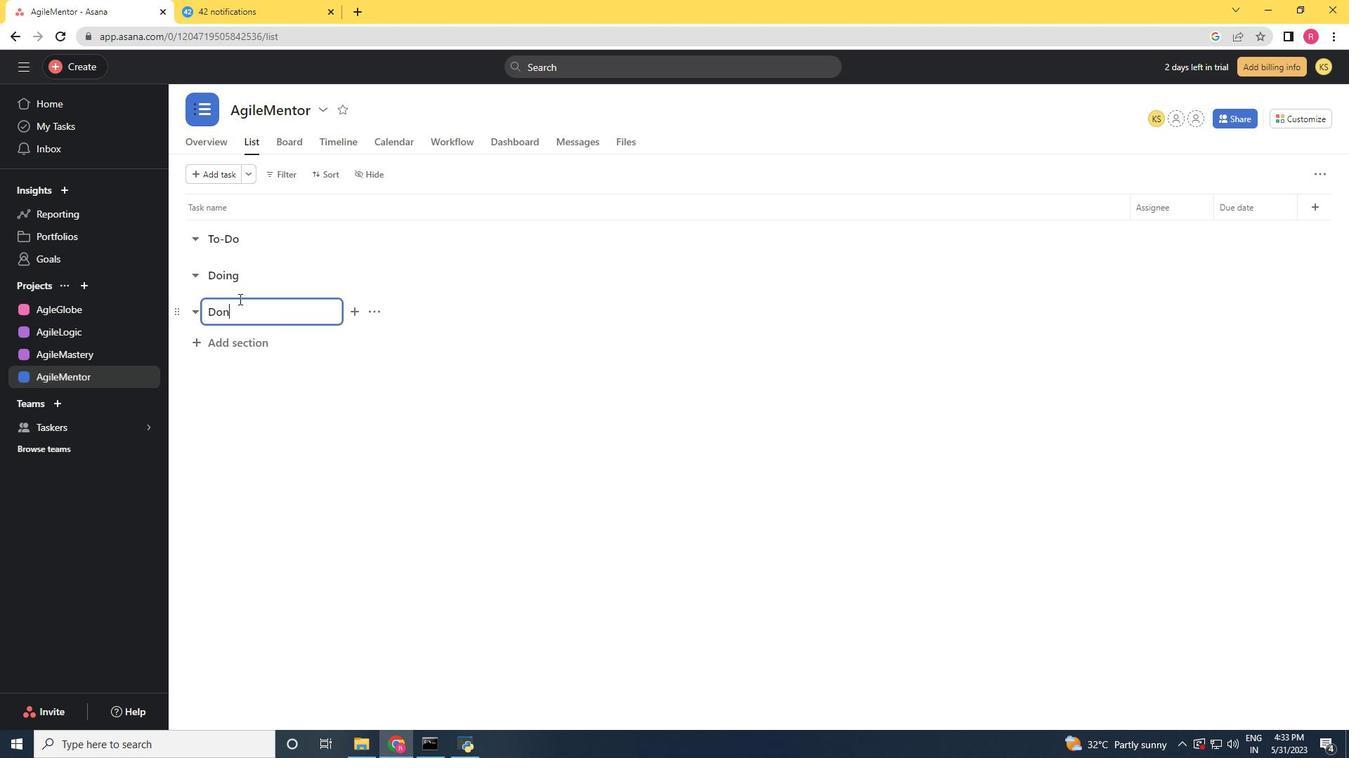 
Action: Mouse moved to (311, 423)
Screenshot: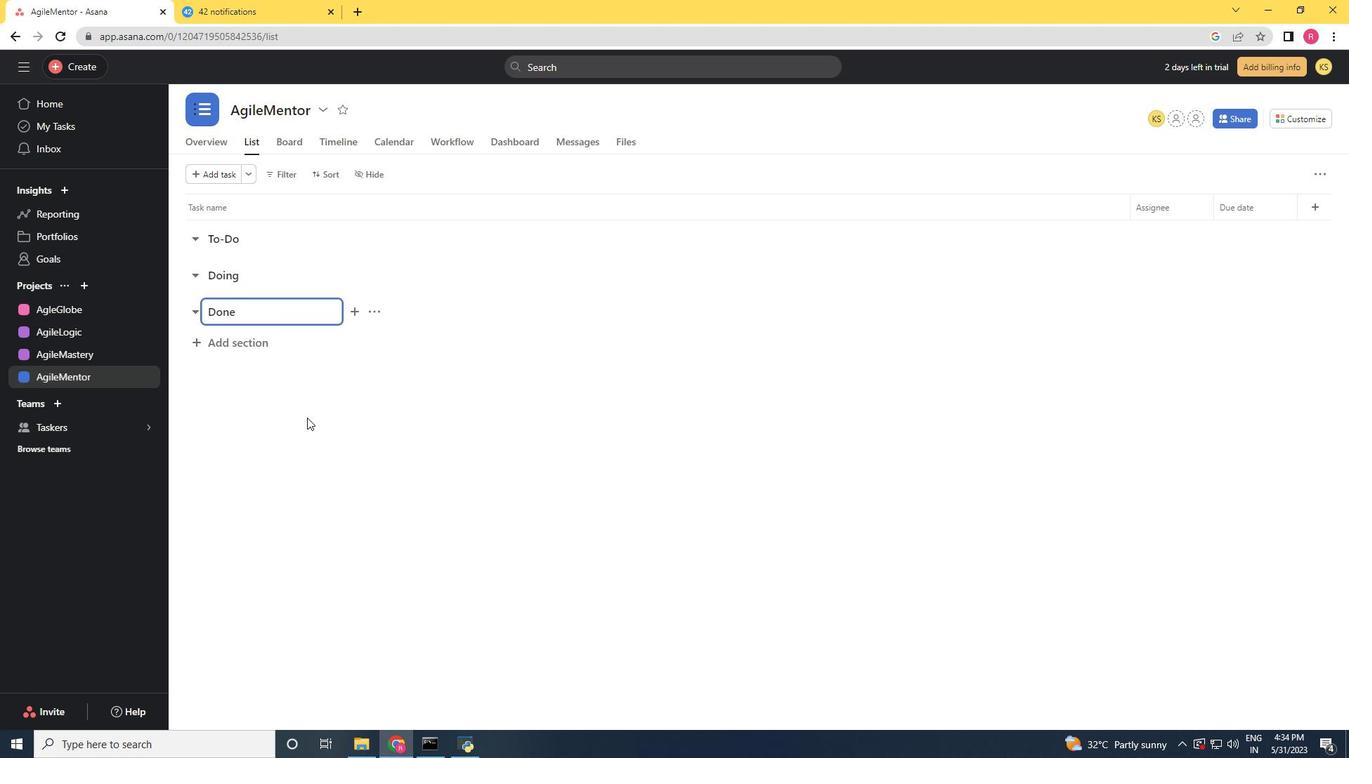 
Action: Mouse pressed left at (311, 423)
Screenshot: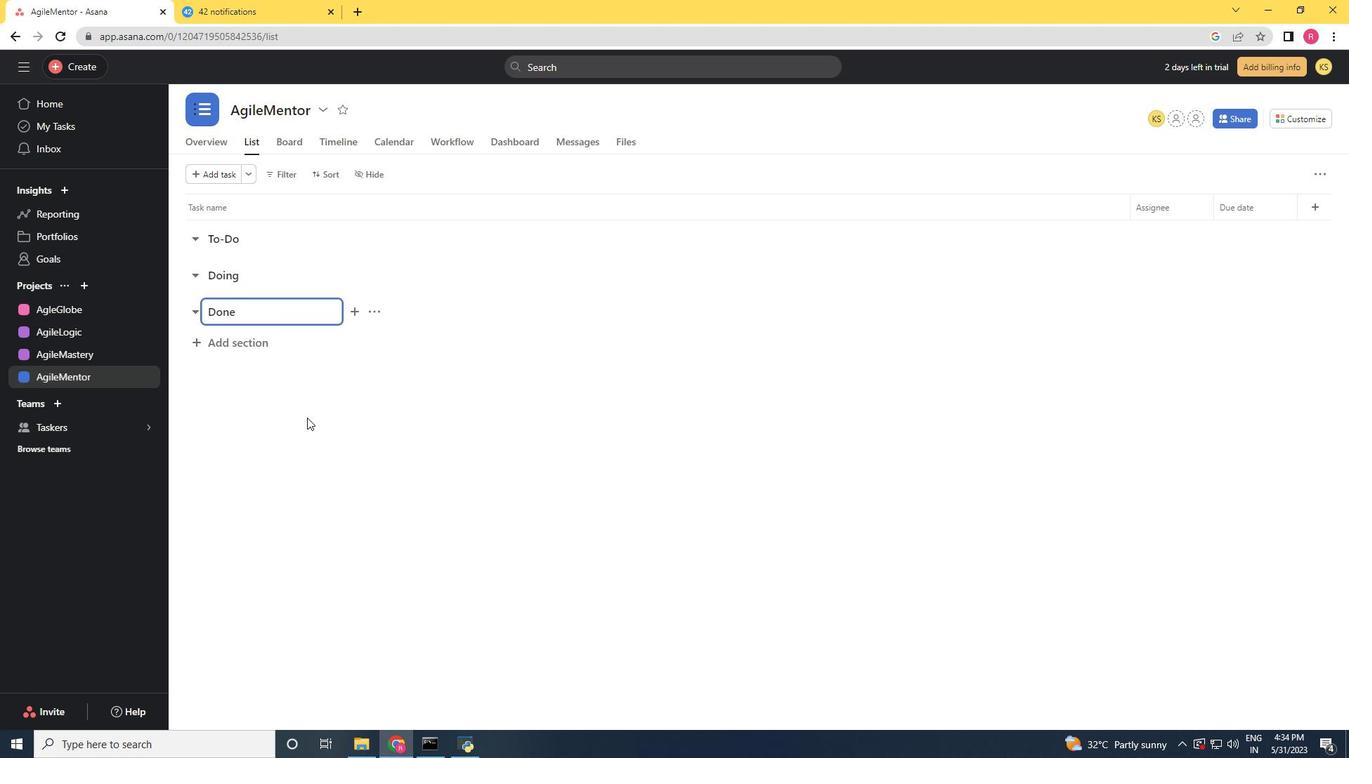 
Action: Mouse moved to (311, 423)
Screenshot: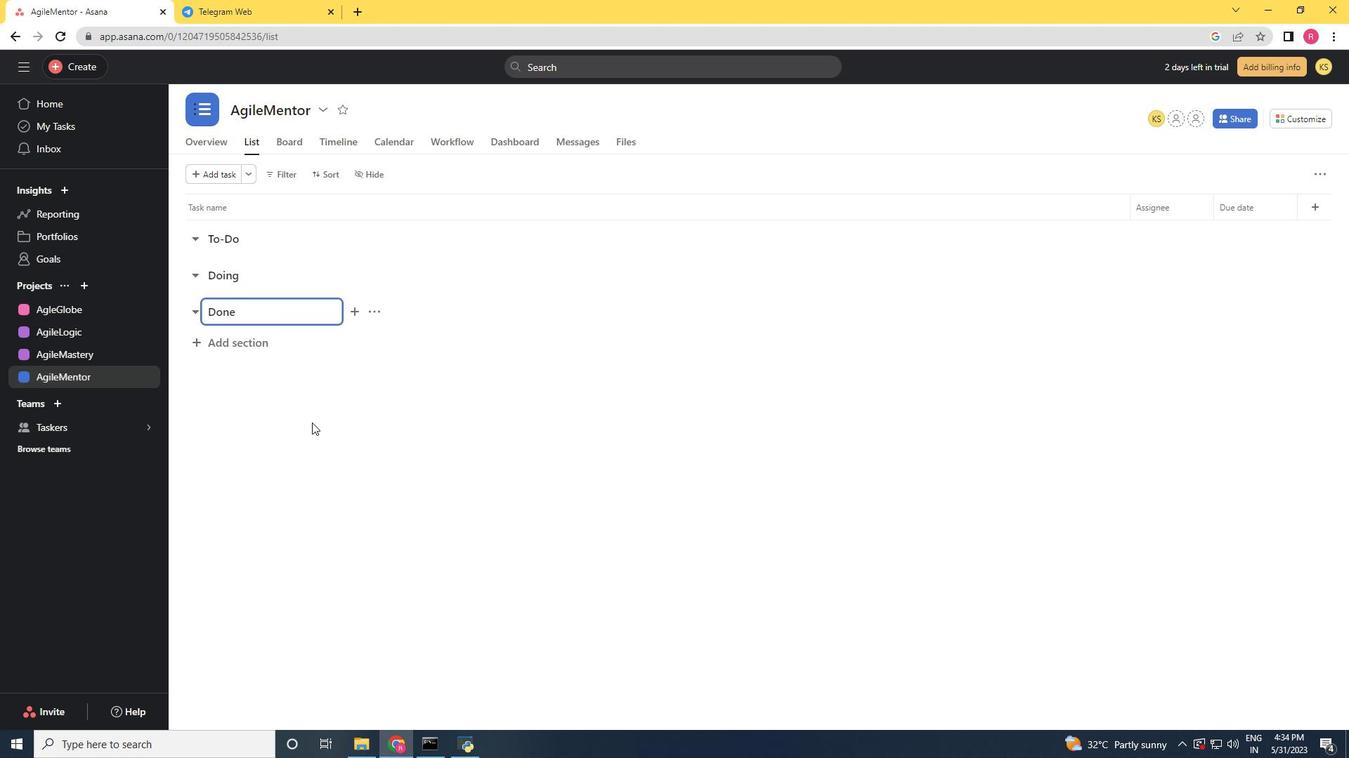 
